 Task: Add an event with the title Interview with RohitC, date '2023/10/28', time 7:50 AM to 9:50 AMand add a description: A coffee meeting with a client is an informal and relaxed setting where business professionals come together to discuss matters related to their professional relationship. It provides an opportunity to connect on a more personal level, build rapport, and strengthen the business partnership., put the event into Red category . Add location for the event as: 654 Via Veneto, Rome, Italy, logged in from the account softage.5@softage.netand send the event invitation to softage.10@softage.net and softage.3@softage.net. Set a reminder for the event 1 hour before
Action: Mouse moved to (98, 123)
Screenshot: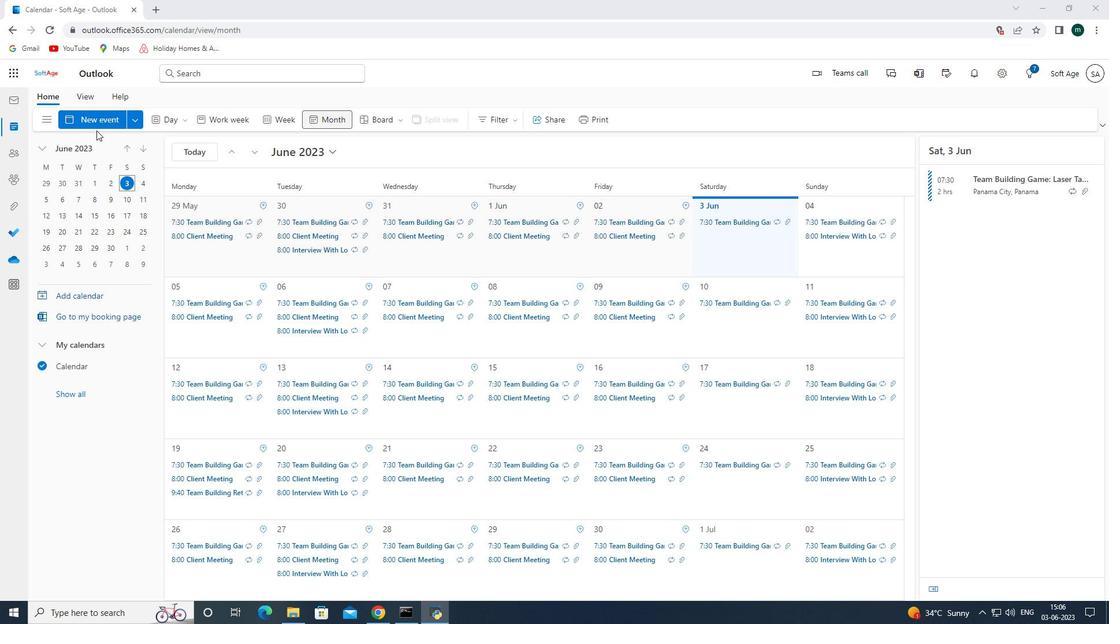 
Action: Mouse pressed left at (98, 123)
Screenshot: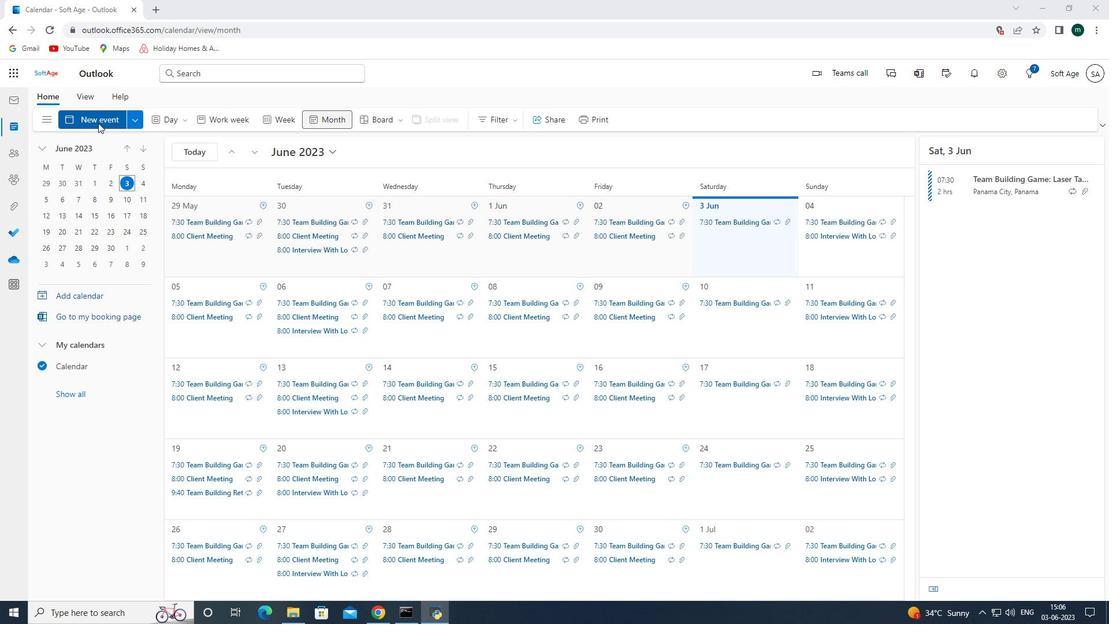 
Action: Mouse moved to (362, 193)
Screenshot: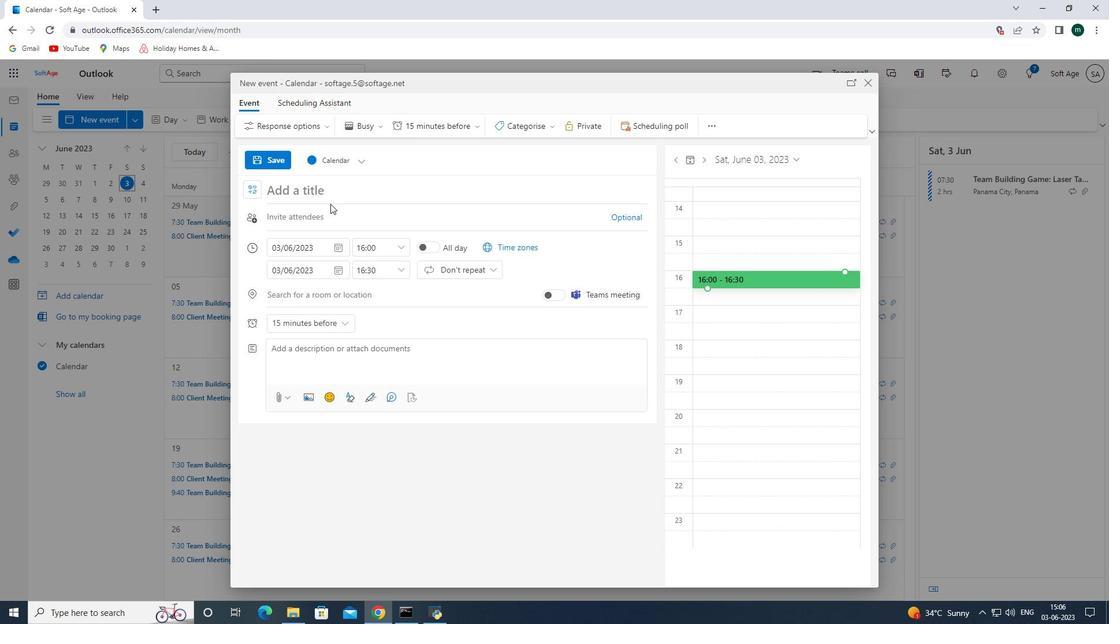 
Action: Mouse pressed left at (362, 193)
Screenshot: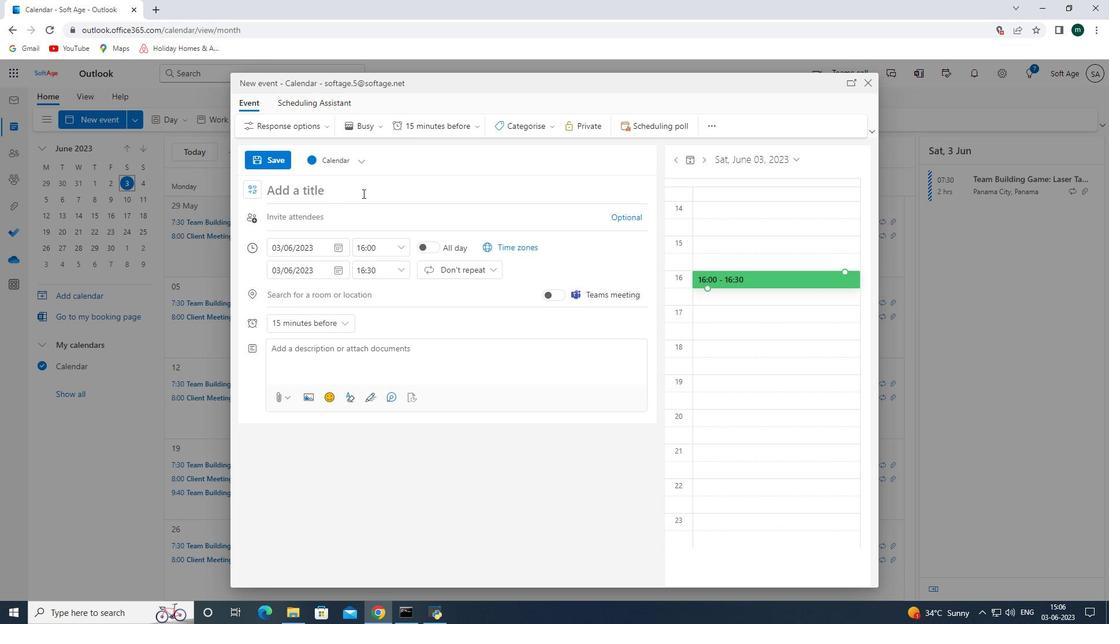
Action: Key pressed <Key.shift><Key.shift><Key.shift><Key.shift><Key.shift><Key.shift><Key.shift><Key.shift><Key.shift><Key.shift><Key.shift><Key.shift><Key.shift><Key.shift><Key.shift><Key.shift><Key.shift><Key.shift><Key.shift><Key.shift><Key.shift><Key.shift><Key.shift><Key.shift><Key.shift><Key.shift><Key.shift><Key.shift><Key.shift><Key.shift><Key.shift><Key.shift><Key.shift><Key.shift><Key.shift><Key.shift><Key.shift><Key.shift><Key.shift><Key.shift><Key.shift><Key.shift><Key.shift><Key.shift><Key.shift><Key.shift><Key.shift><Key.shift><Key.shift><Key.shift><Key.shift><Key.shift><Key.shift><Key.shift><Key.shift><Key.shift><Key.shift><Key.shift><Key.shift><Key.shift><Key.shift><Key.shift><Key.shift><Key.shift><Key.shift><Key.shift><Key.shift><Key.shift><Key.shift><Key.shift><Key.shift><Key.shift><Key.shift><Key.shift><Key.shift><Key.shift><Key.shift><Key.shift><Key.shift><Key.shift><Key.shift><Key.shift><Key.shift><Key.shift><Key.shift><Key.shift><Key.shift><Key.shift><Key.shift><Key.shift><Key.shift><Key.shift><Key.shift><Key.shift><Key.shift><Key.shift><Key.shift><Key.shift><Key.shift><Key.shift><Key.shift><Key.shift><Key.shift><Key.shift><Key.shift><Key.shift><Key.shift><Key.shift><Key.shift><Key.shift><Key.shift><Key.shift><Key.shift><Key.shift><Key.shift><Key.shift><Key.shift><Key.shift><Key.shift><Key.shift><Key.shift><Key.shift><Key.shift><Key.shift><Key.shift><Key.shift><Key.shift><Key.shift><Key.shift><Key.shift><Key.shift><Key.shift><Key.shift><Key.shift><Key.shift><Key.shift><Key.shift><Key.shift><Key.shift><Key.shift><Key.shift><Key.shift><Key.shift><Key.shift><Key.shift><Key.shift><Key.shift><Key.shift><Key.shift><Key.shift><Key.shift><Key.shift><Key.shift><Key.shift><Key.shift><Key.shift><Key.shift>Interview<Key.space>with<Key.space><Key.shift>Rohit<Key.shift><Key.shift><Key.shift>C,<Key.space><Key.shift><Key.backspace><Key.backspace>
Screenshot: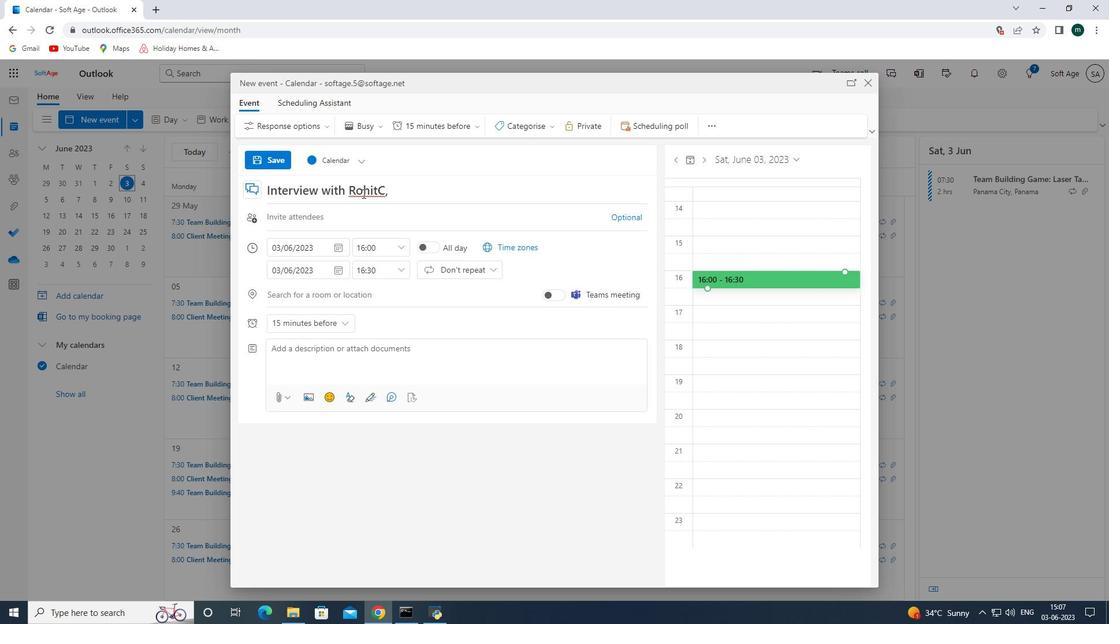
Action: Mouse moved to (337, 246)
Screenshot: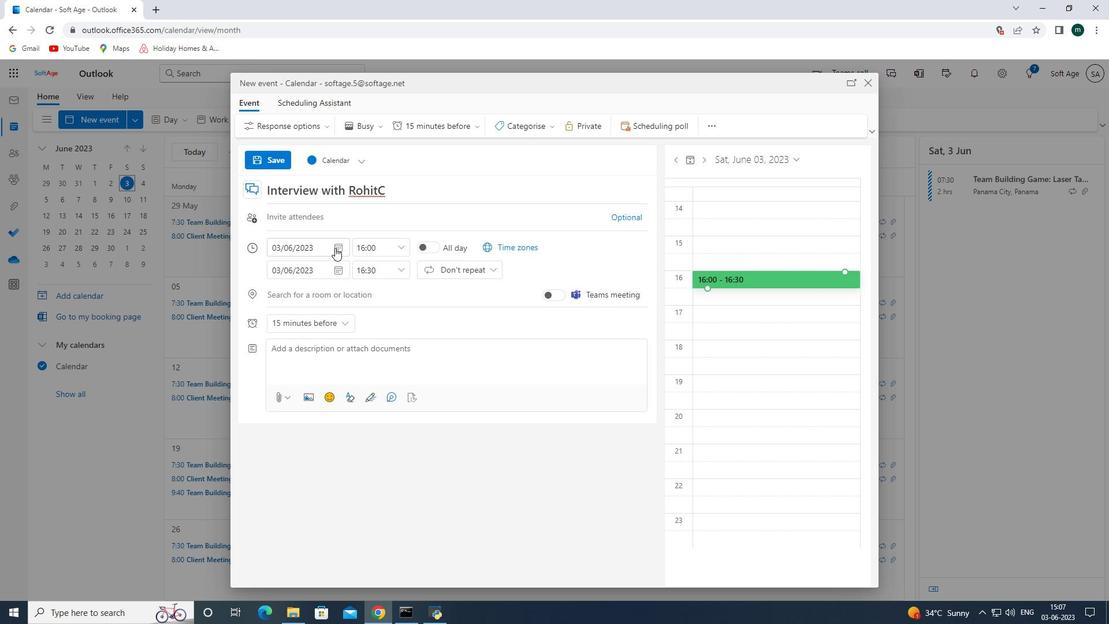 
Action: Mouse pressed left at (337, 246)
Screenshot: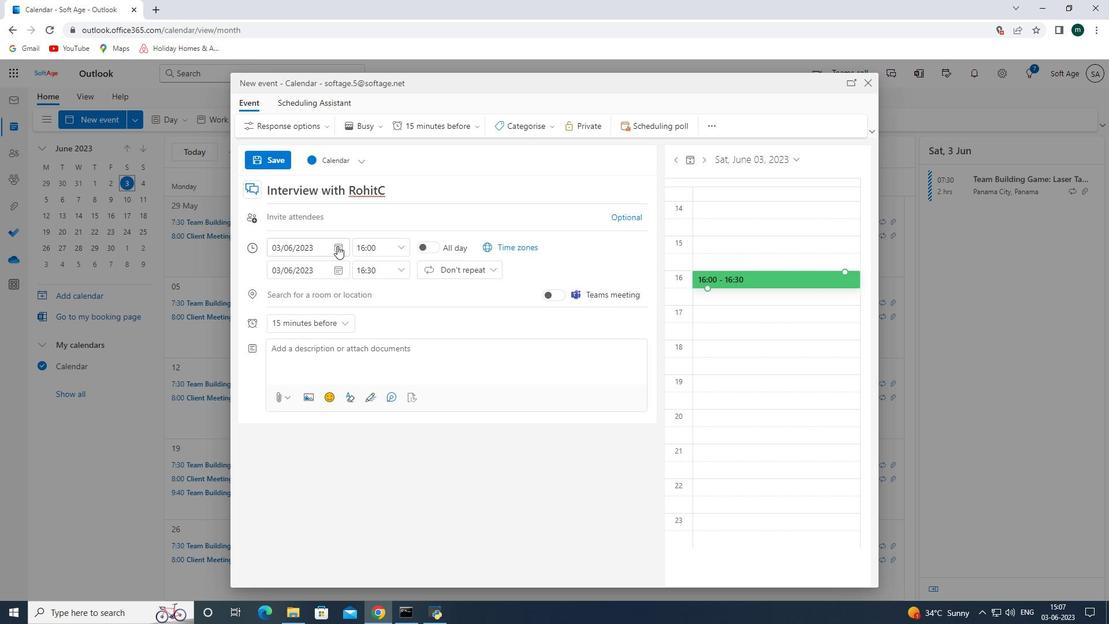 
Action: Mouse moved to (379, 268)
Screenshot: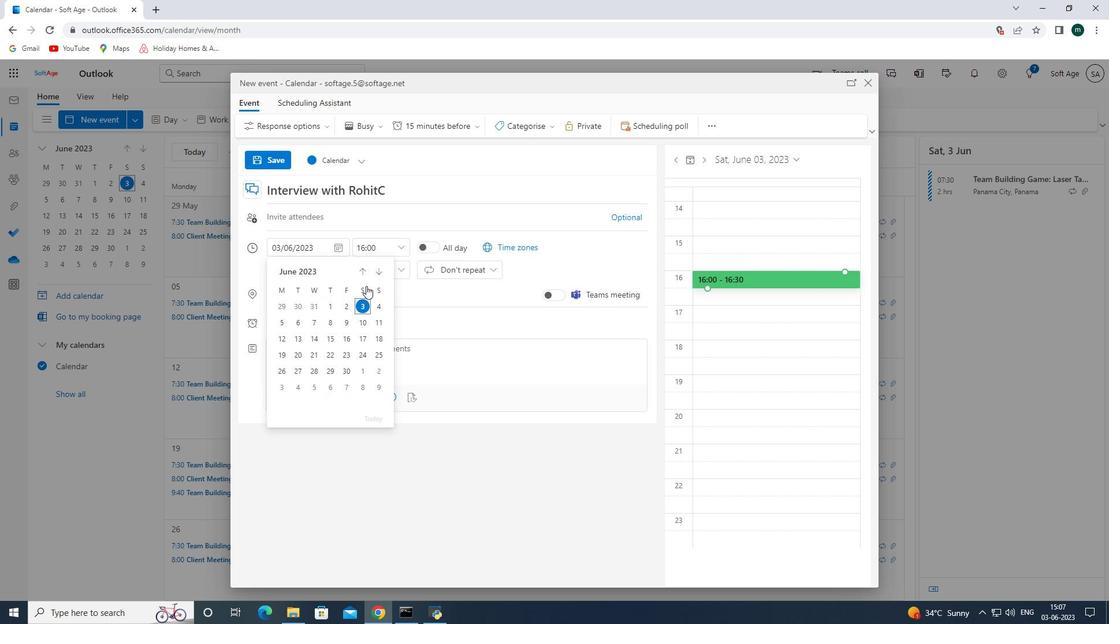 
Action: Mouse pressed left at (379, 268)
Screenshot: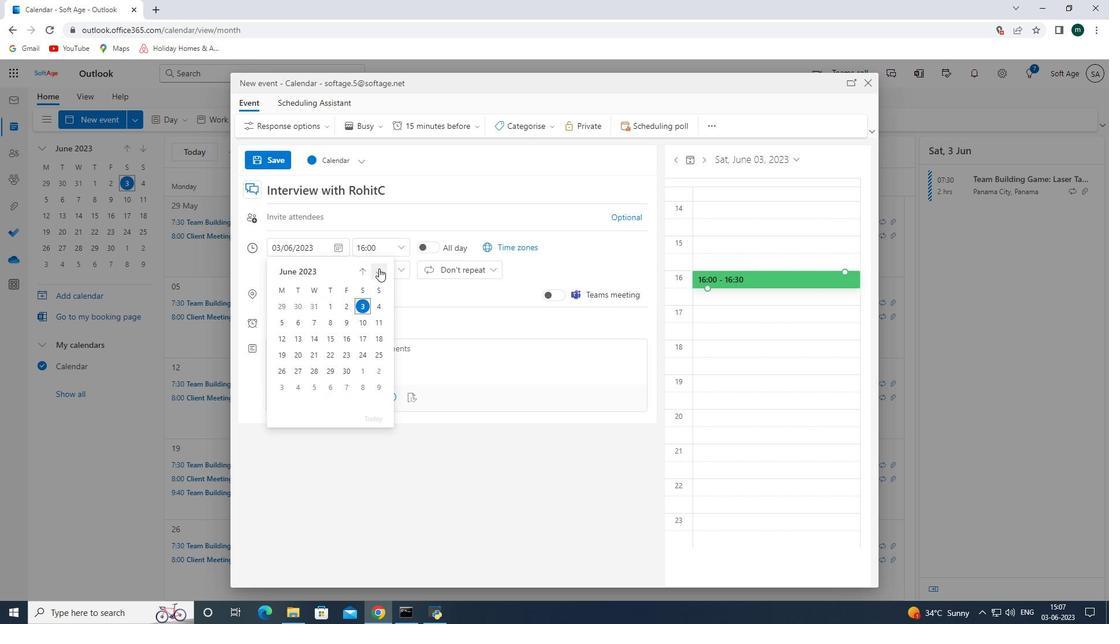 
Action: Mouse pressed left at (379, 268)
Screenshot: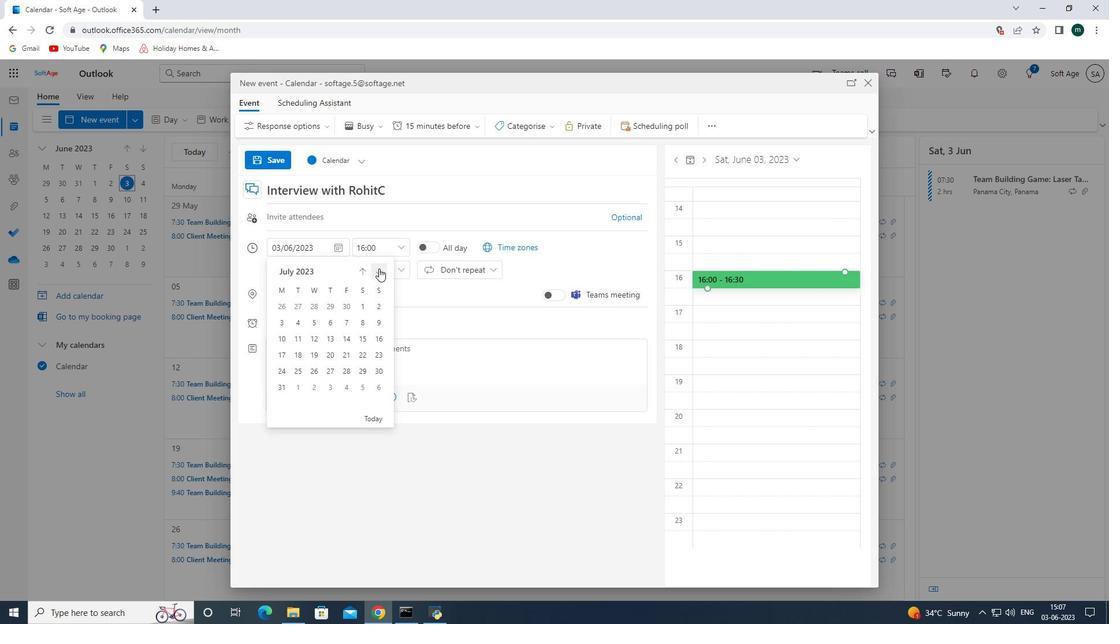 
Action: Mouse pressed left at (379, 268)
Screenshot: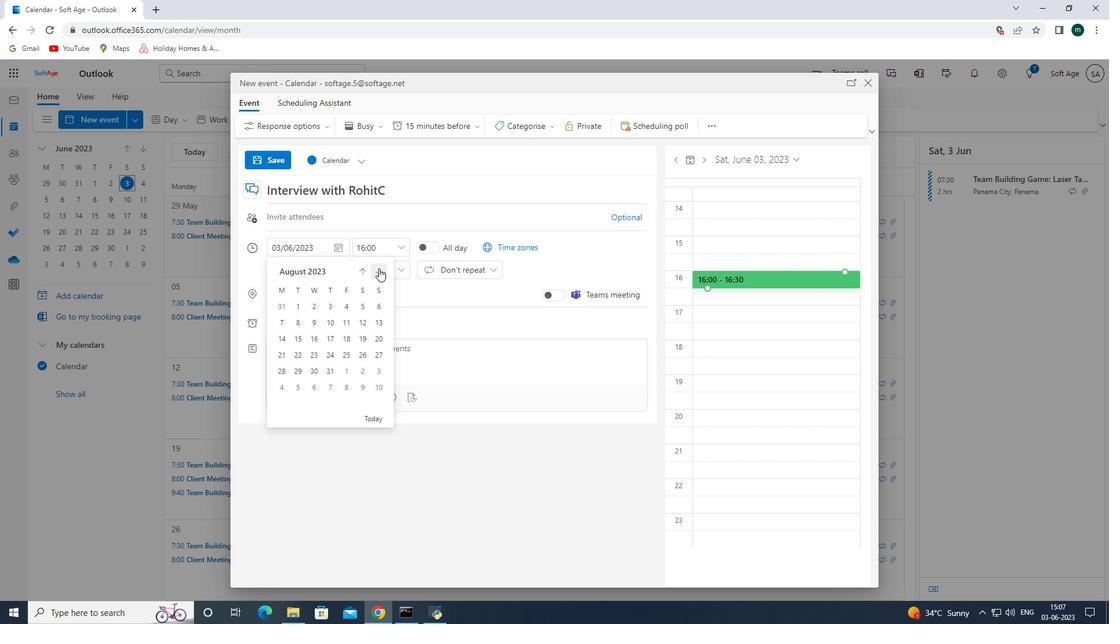 
Action: Mouse pressed left at (379, 268)
Screenshot: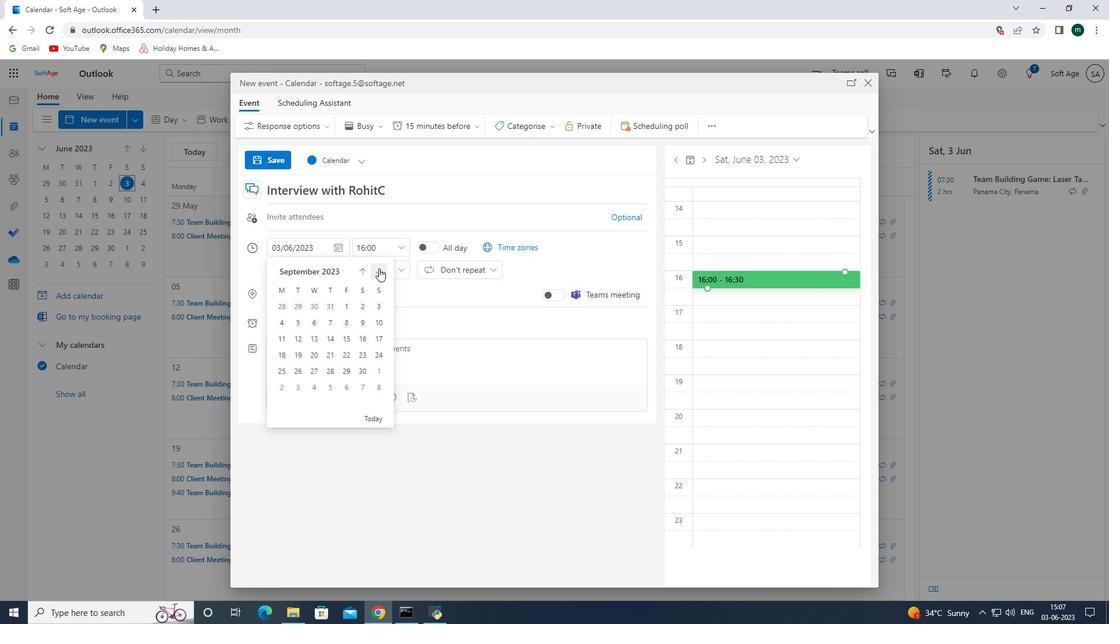 
Action: Mouse pressed left at (379, 268)
Screenshot: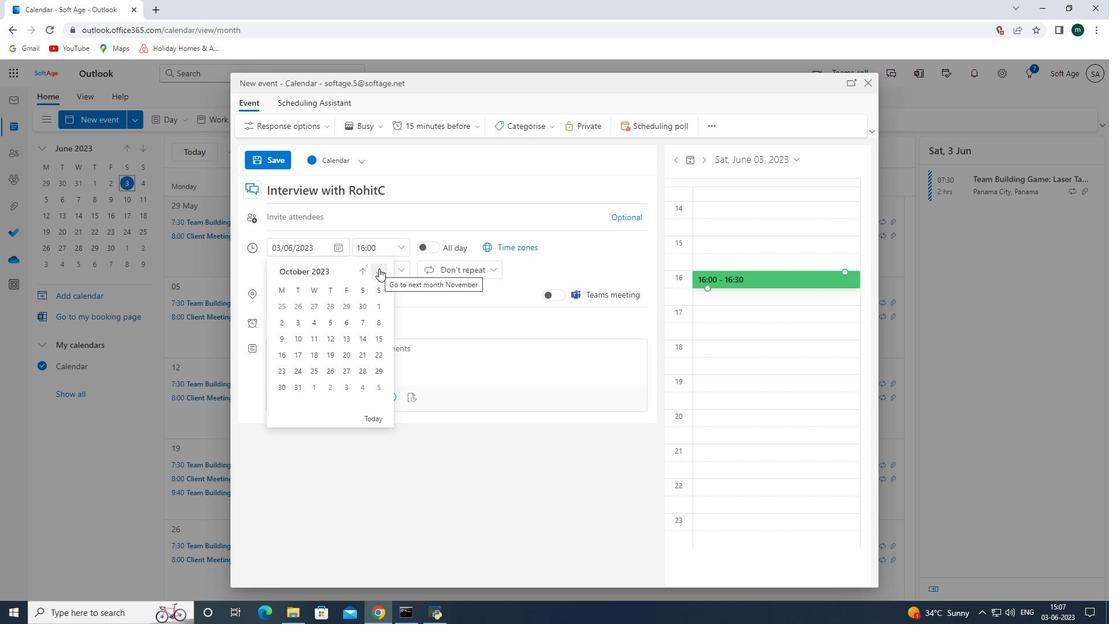 
Action: Mouse moved to (363, 270)
Screenshot: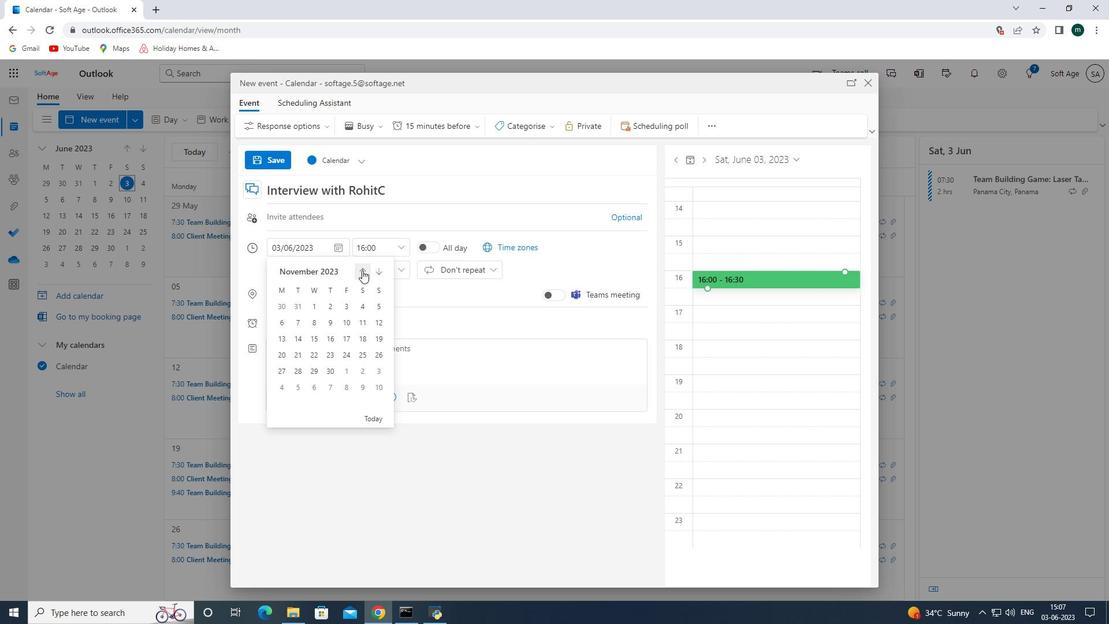 
Action: Mouse pressed left at (363, 270)
Screenshot: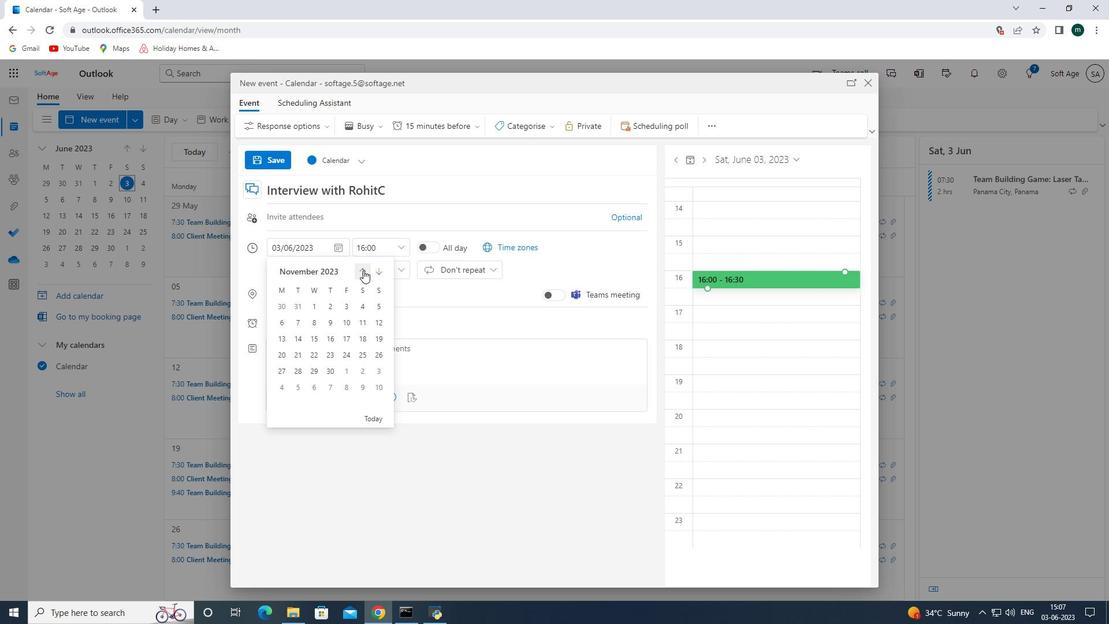 
Action: Mouse moved to (366, 372)
Screenshot: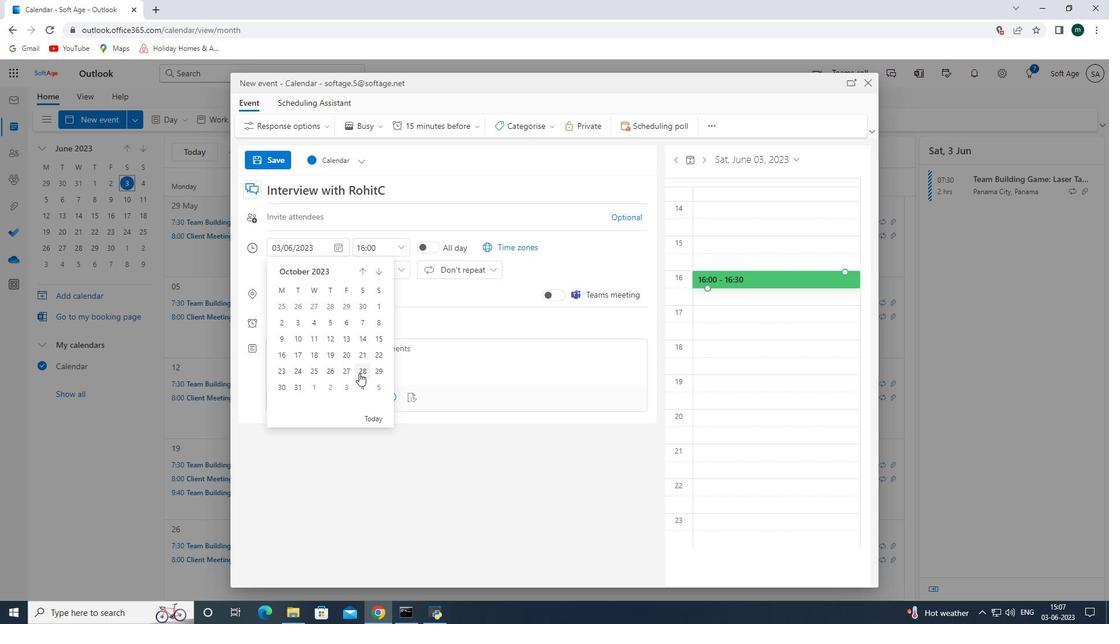 
Action: Mouse pressed left at (366, 372)
Screenshot: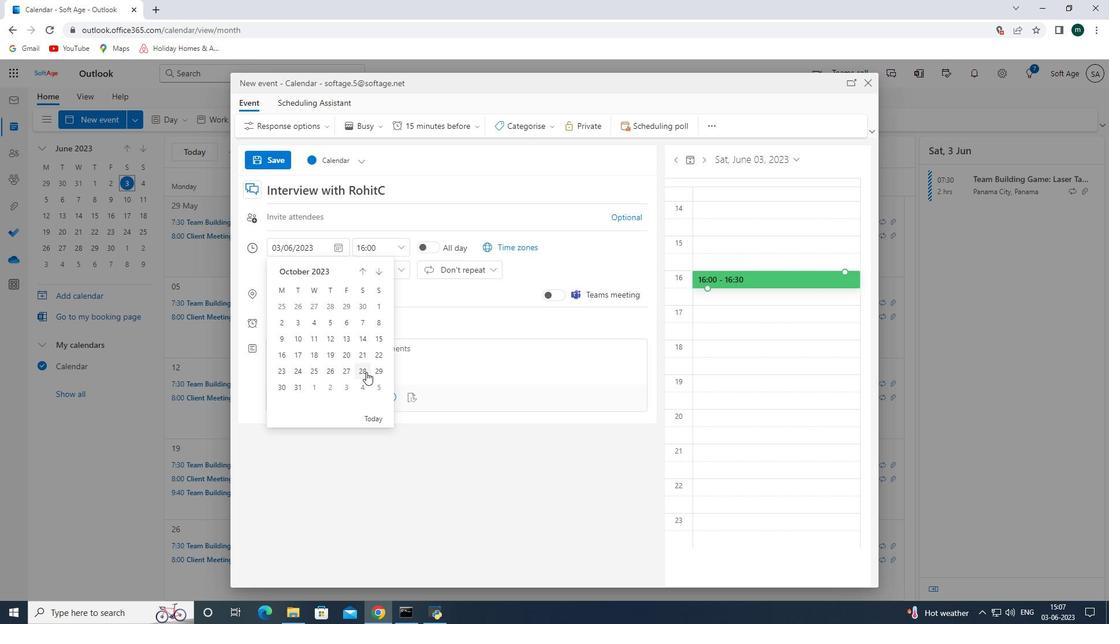 
Action: Mouse moved to (400, 248)
Screenshot: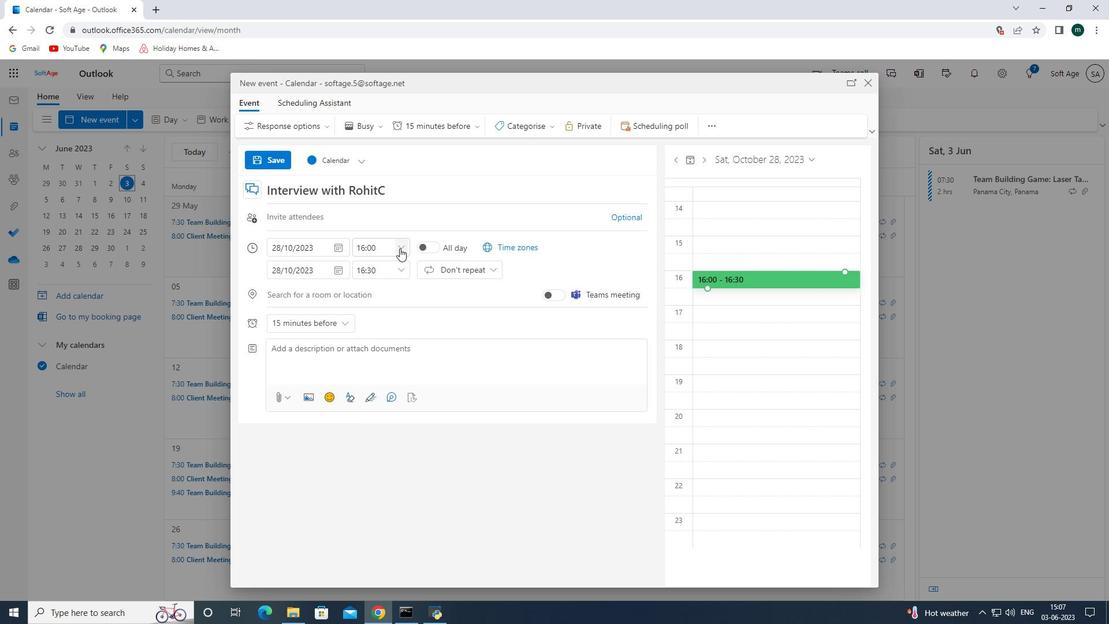 
Action: Mouse pressed left at (400, 248)
Screenshot: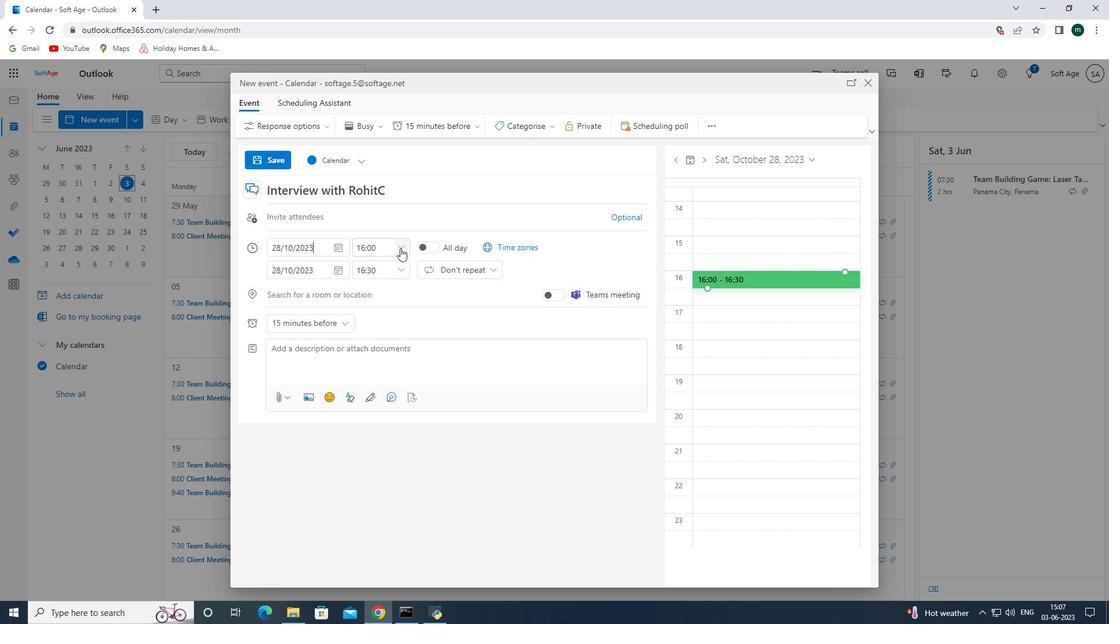
Action: Mouse moved to (402, 248)
Screenshot: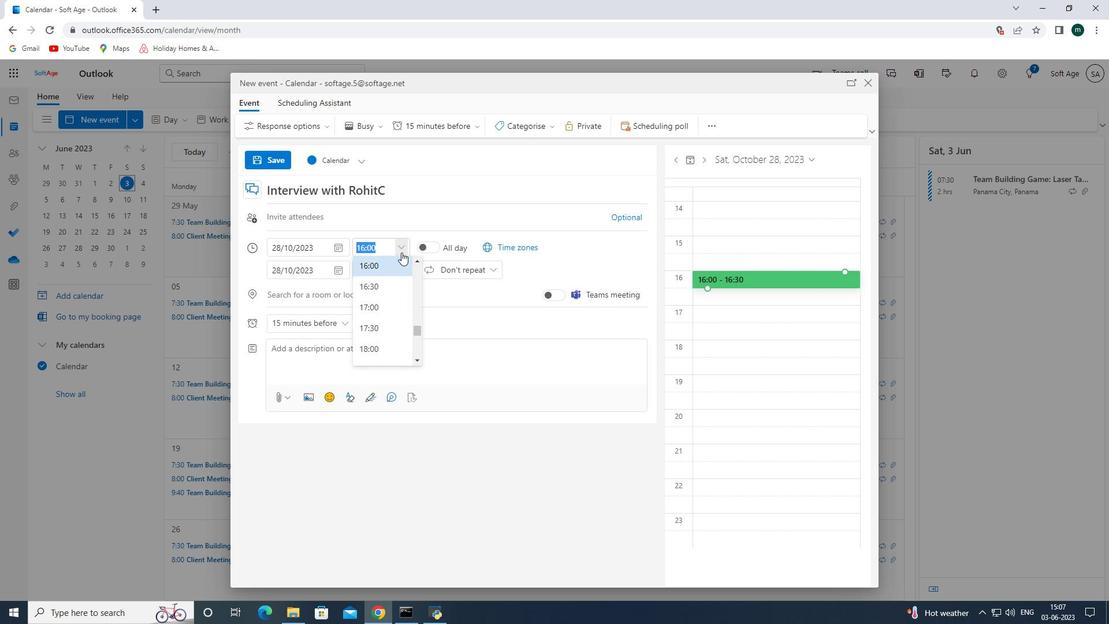 
Action: Key pressed 0750<Key.backspace><Key.backspace><Key.shift_r><Key.shift_r><Key.shift_r><Key.shift_r><Key.shift_r><Key.shift_r><Key.shift_r><Key.shift_r><Key.shift_r><Key.shift_r><Key.shift_r><Key.shift_r>:50<Key.enter>
Screenshot: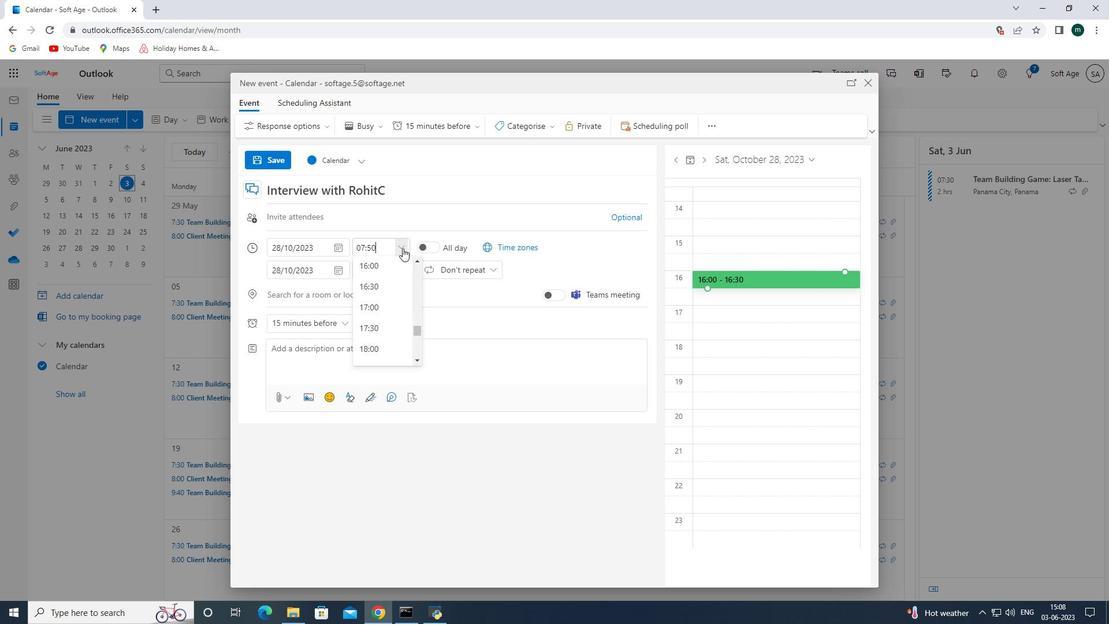 
Action: Mouse moved to (398, 268)
Screenshot: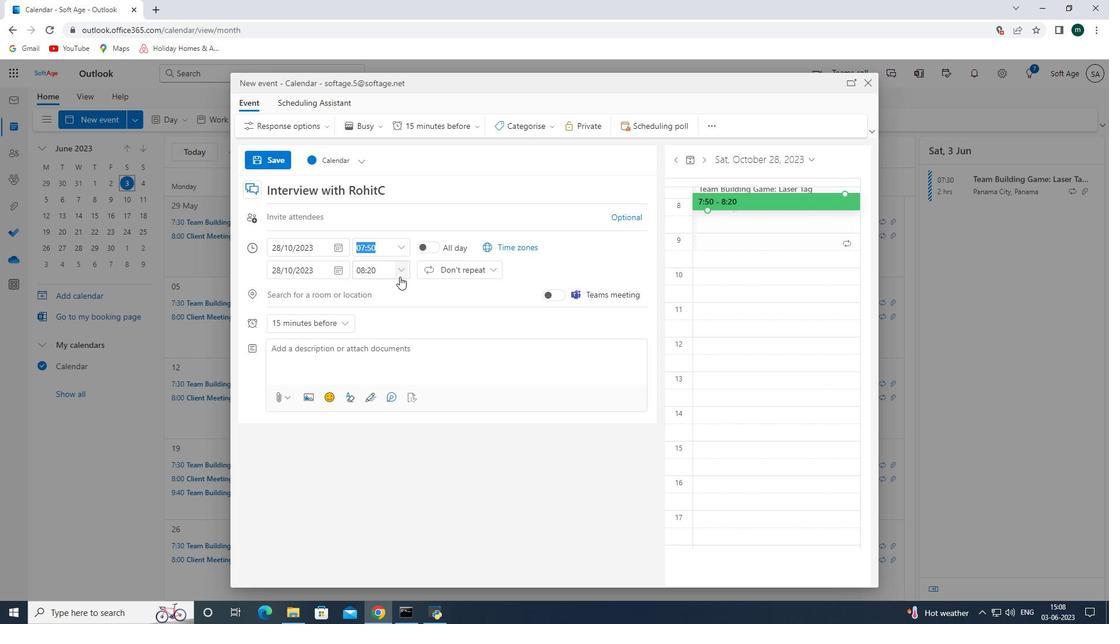 
Action: Mouse pressed left at (398, 268)
Screenshot: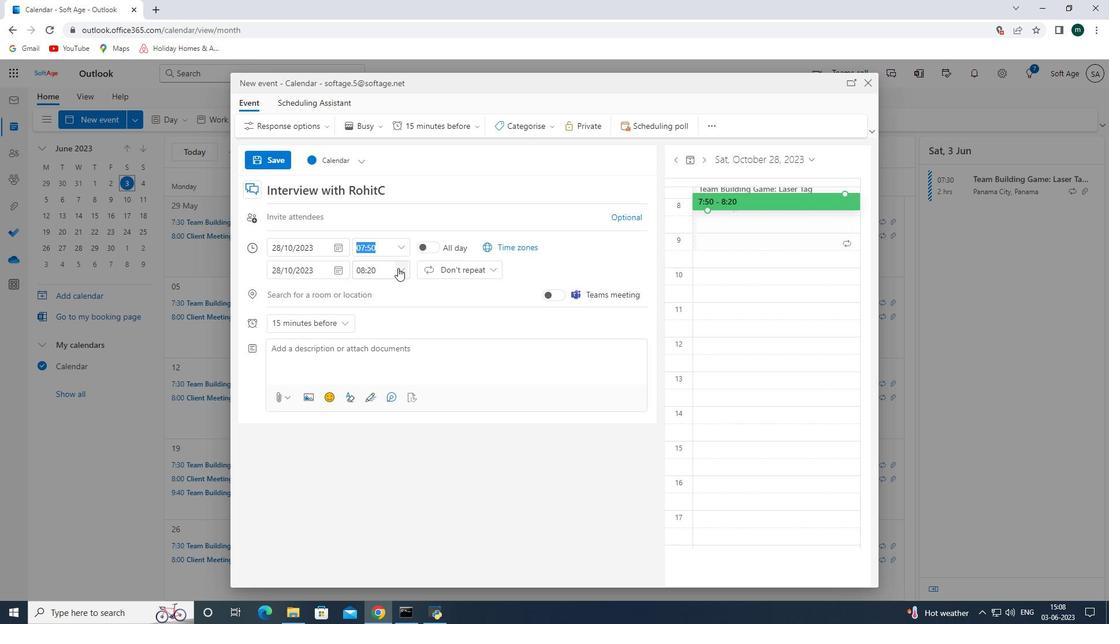 
Action: Mouse moved to (395, 350)
Screenshot: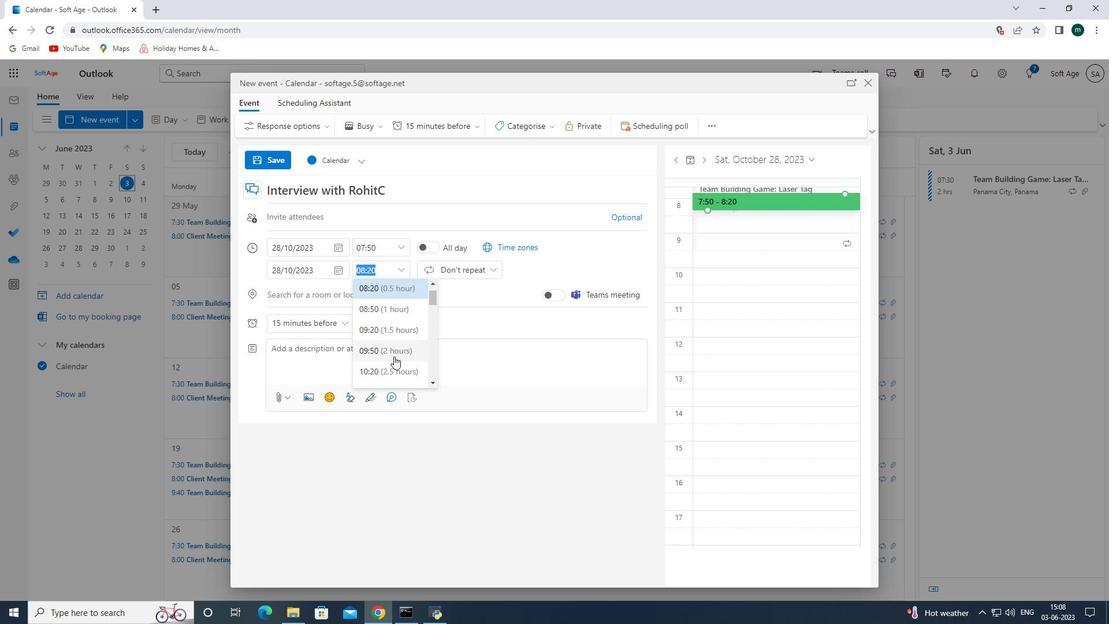 
Action: Mouse pressed left at (395, 350)
Screenshot: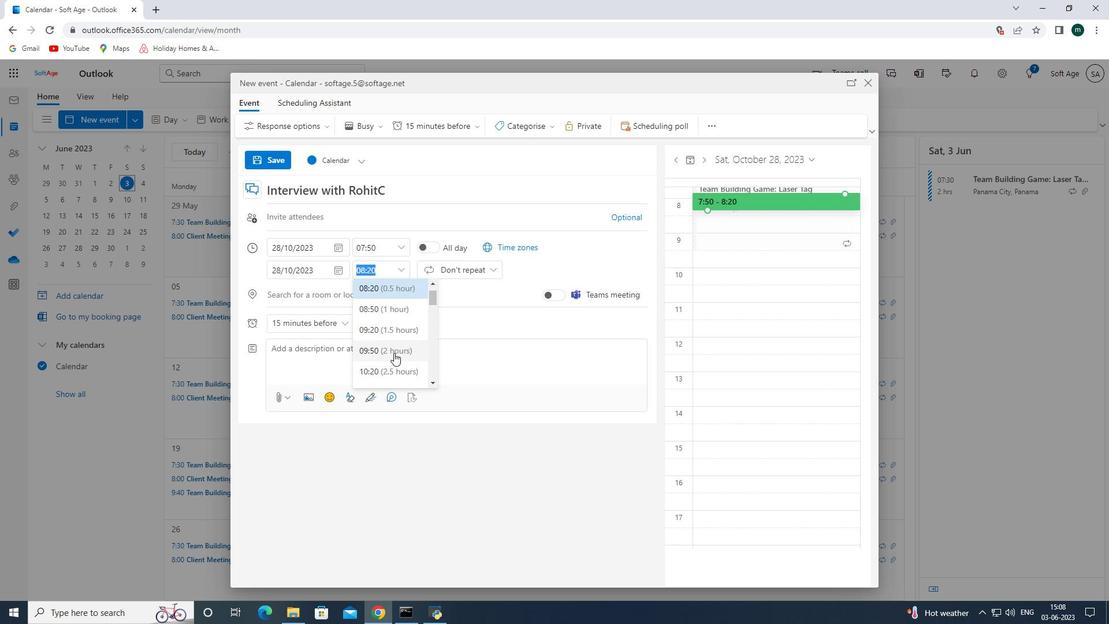 
Action: Mouse moved to (392, 351)
Screenshot: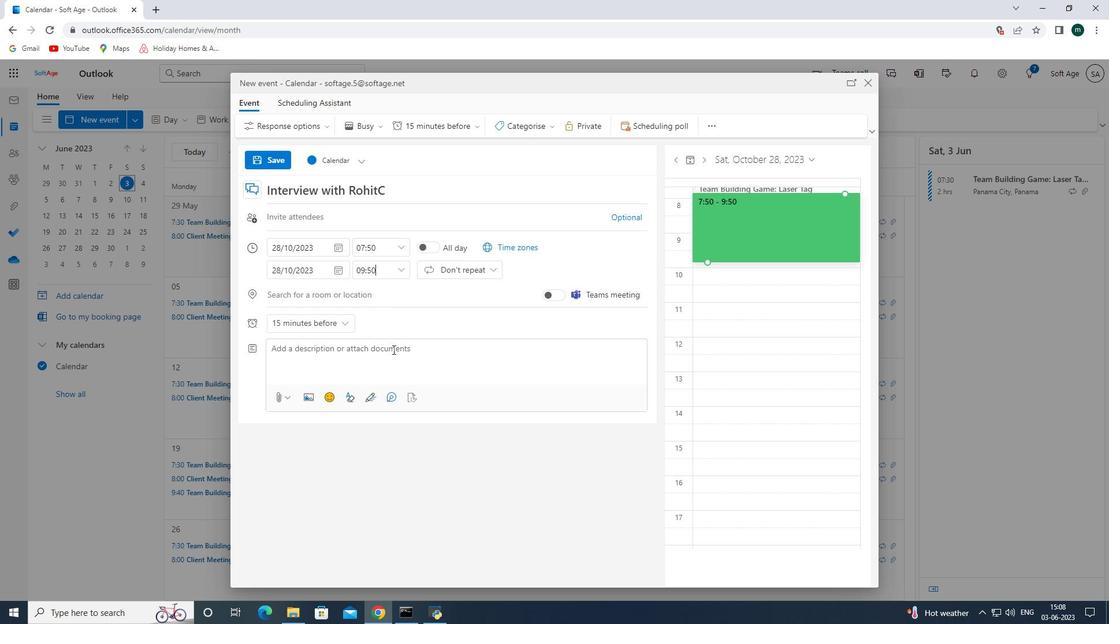 
Action: Mouse pressed left at (392, 351)
Screenshot: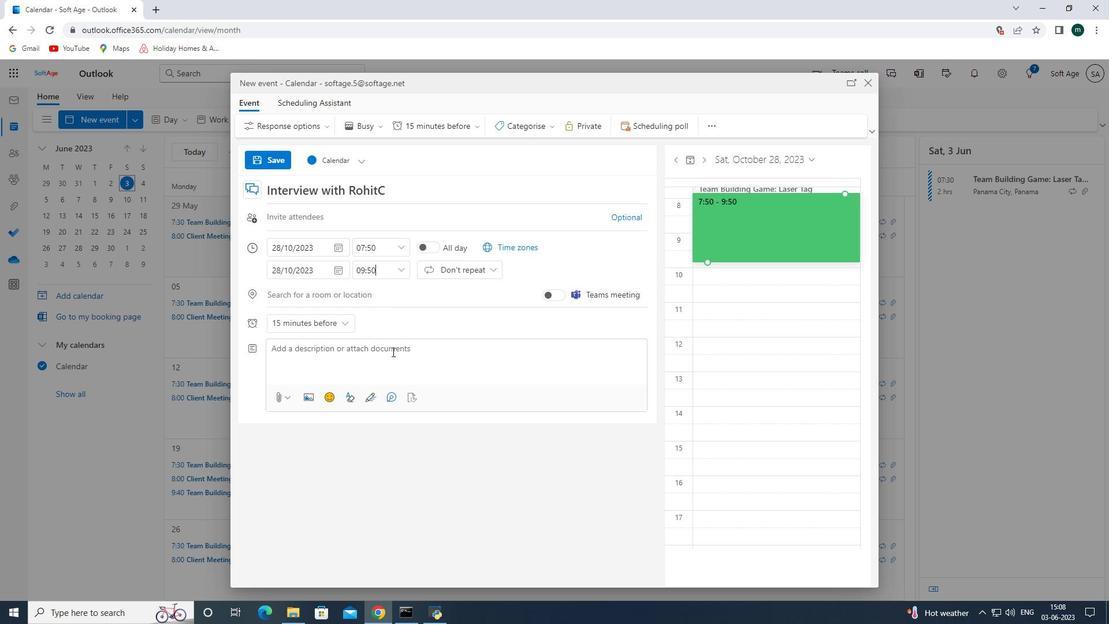 
Action: Key pressed <Key.shift>A<Key.space>coffe<Key.space><Key.shift>Mee<Key.backspace><Key.backspace><Key.backspace>meeting<Key.space>with<Key.space><Key.shift><Key.shift><Key.shift><Key.shift>a<Key.space>client<Key.space>is<Key.space>an<Key.space>infor<Key.space><Key.backspace>mal<Key.space>and<Key.space>relaaxe<Key.backspace><Key.backspace><Key.backspace>xed<Key.space><Key.shift><Key.shift><Key.shift><Key.shift><Key.shift>setting<Key.space>where<Key.space>business<Key.space>professions<Key.backspace>ak<Key.backspace>ls<Key.space>come<Key.space>together<Key.space>to<Key.space><Key.shift><Key.shift><Key.shift><Key.shift><Key.shift><Key.shift><Key.shift><Key.shift><Key.shift><Key.shift><Key.shift>discuss<Key.space>matters<Key.space>relates<Key.backspace>d<Key.space>to<Key.space>thee<Key.backspace>ir<Key.space>professional<Key.space><Key.shift>relationship.<Key.space><Key.shift><Key.shift><Key.shift><Key.shift><Key.shift><Key.shift><Key.shift><Key.shift><Key.shift><Key.shift><Key.shift><Key.shift><Key.shift><Key.shift><Key.shift><Key.shift><Key.shift><Key.shift><Key.shift>IT<Key.backspace>t<Key.space>provides<Key.space>an<Key.space>oppory<Key.backspace>tunity<Key.space>to<Key.space>connect<Key.space>on<Key.space>a<Key.space>mot<Key.backspace>rs<Key.backspace>a<Key.backspace>e<Key.space><Key.space><Key.backspace>personal<Key.space>lv<Key.backspace>evel,<Key.space>build<Key.space>rs<Key.backspace>apport,<Key.space>and<Key.space>strs<Key.backspace>engthen<Key.space>the<Key.space><Key.shift><Key.shift><Key.shift><Key.shift><Key.shift>V<Key.backspace><Key.shift><Key.shift><Key.shift><Key.shift>B<Key.backspace>busuness<Key.space><Key.shift><Key.shift><Key.shift><Key.shift><Key.shift><Key.shift><Key.shift><Key.shift><Key.shift><Key.shift>partnership.<Key.space>
Screenshot: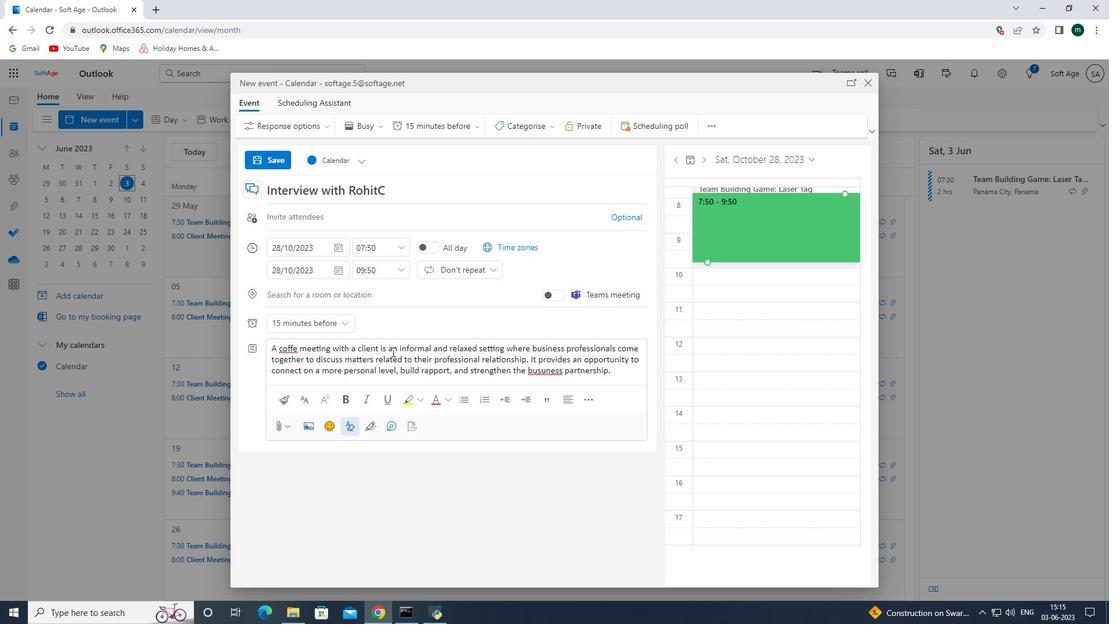
Action: Mouse moved to (550, 128)
Screenshot: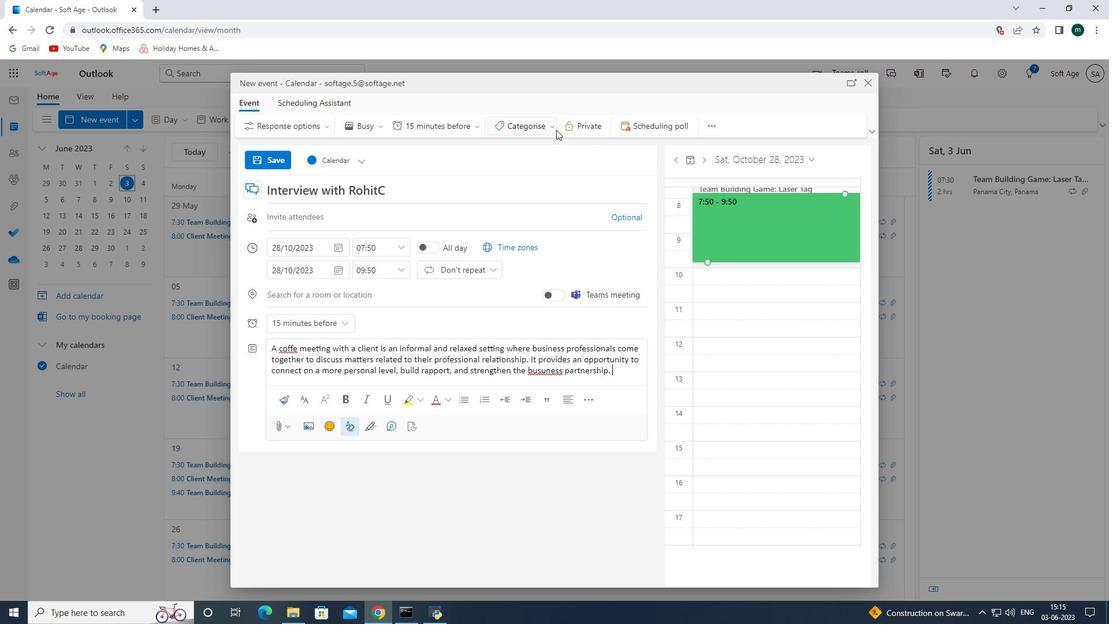 
Action: Mouse pressed left at (550, 128)
Screenshot: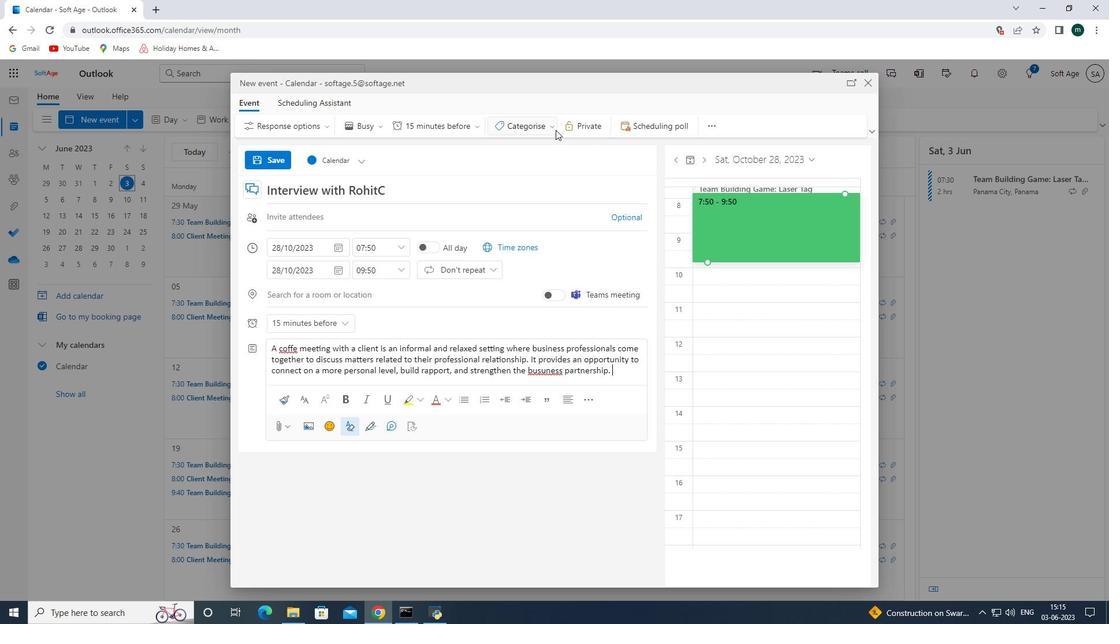 
Action: Mouse moved to (543, 221)
Screenshot: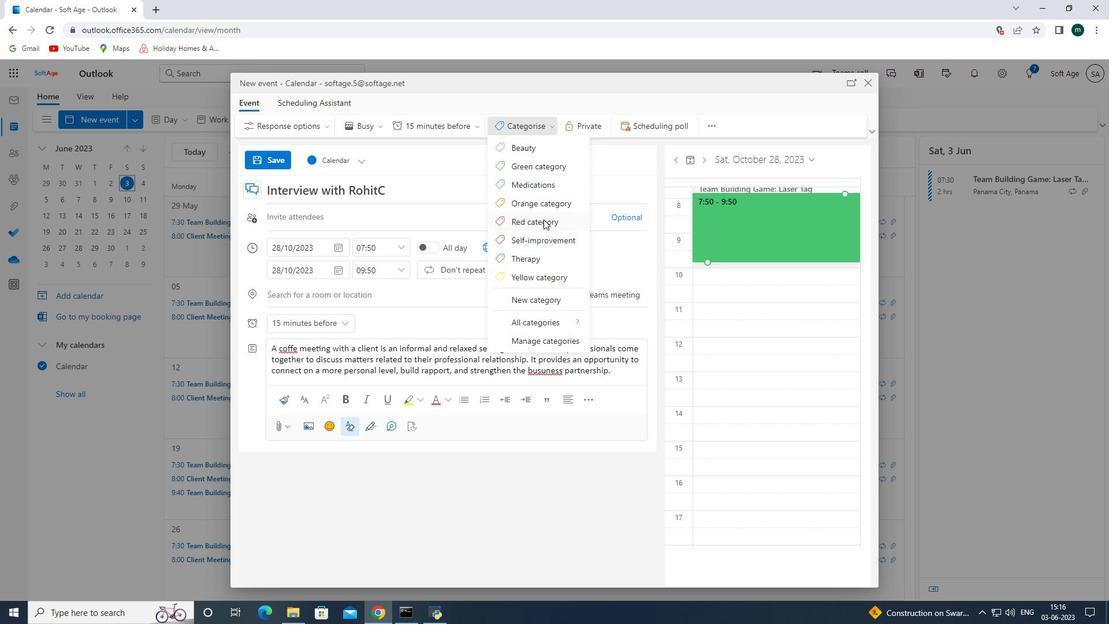 
Action: Mouse pressed left at (543, 221)
Screenshot: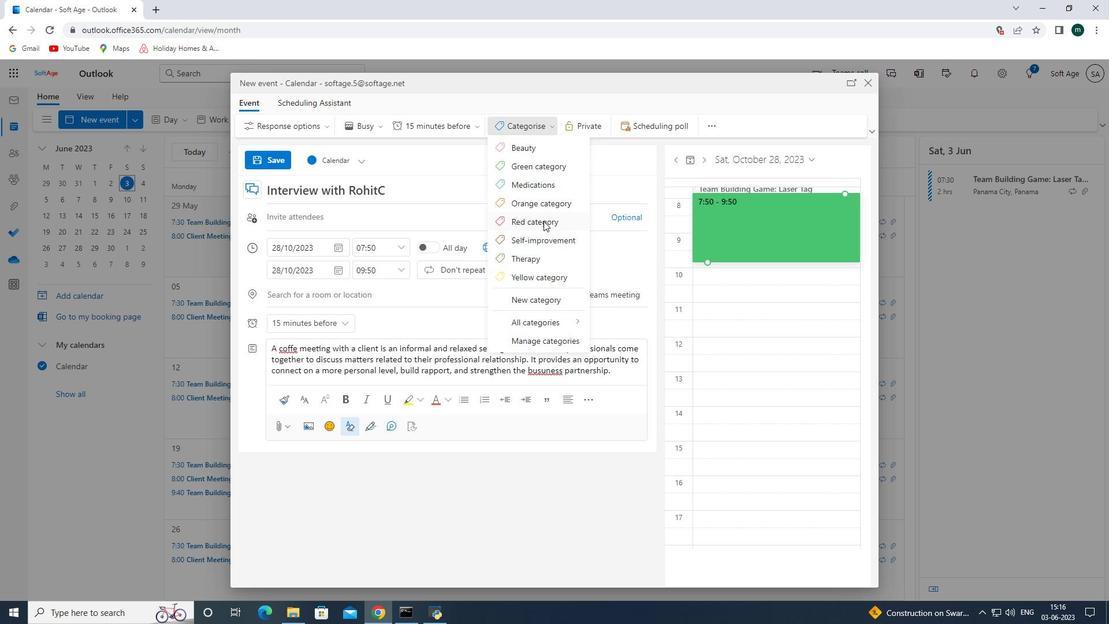 
Action: Mouse moved to (427, 291)
Screenshot: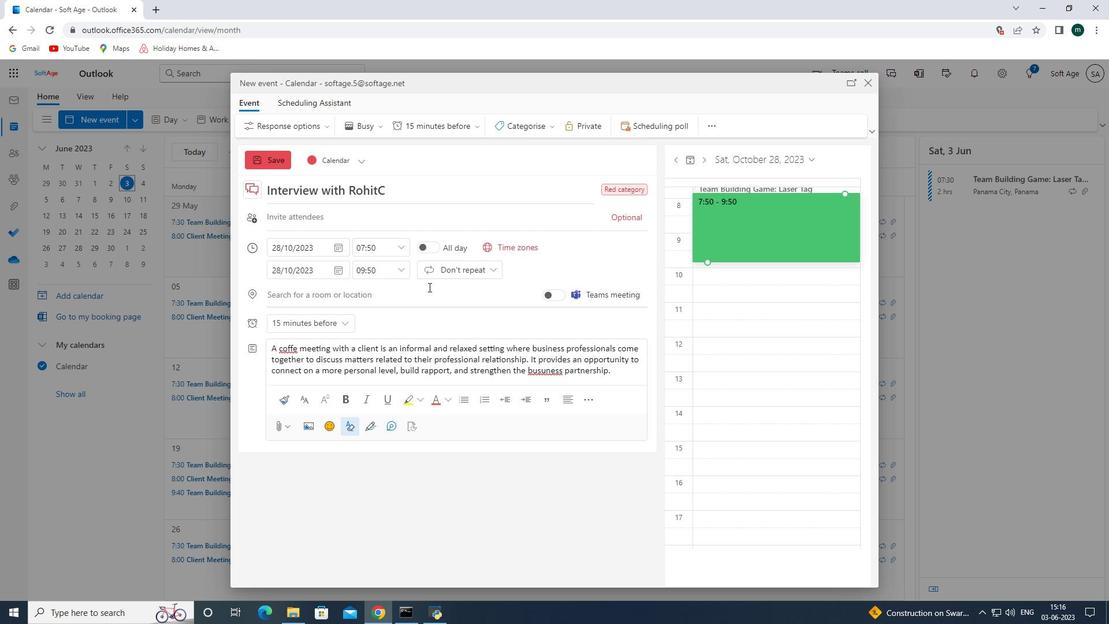 
Action: Mouse pressed left at (427, 291)
Screenshot: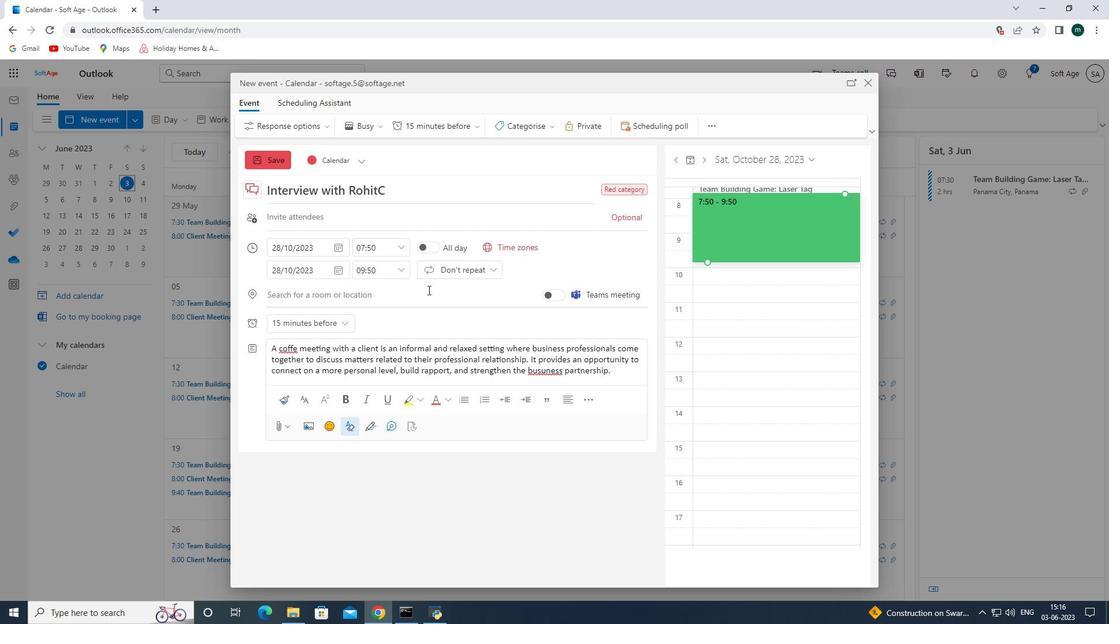 
Action: Key pressed 654<Key.space><Key.shift>Via<Key.space><Key.shift>Veneto,<Key.space><Key.shift><Key.shift><Key.shift><Key.shift><Key.shift><Key.shift><Key.shift><Key.shift><Key.shift><Key.shift><Key.shift><Key.shift><Key.shift><Key.shift><Key.shift><Key.shift><Key.shift><Key.shift><Key.shift><Key.shift><Key.shift><Key.shift><Key.shift>Rome<Key.space><Key.backspace>,<Key.space><Key.shift><Key.shift><Key.shift><Key.shift><Key.shift><Key.shift><Key.shift><Key.shift><Key.shift><Key.shift><Key.shift><Key.shift><Key.shift><Key.shift><Key.shift><Key.shift><Key.shift><Key.shift><Key.shift><Key.shift><Key.shift>Italy,<Key.backspace><Key.enter>
Screenshot: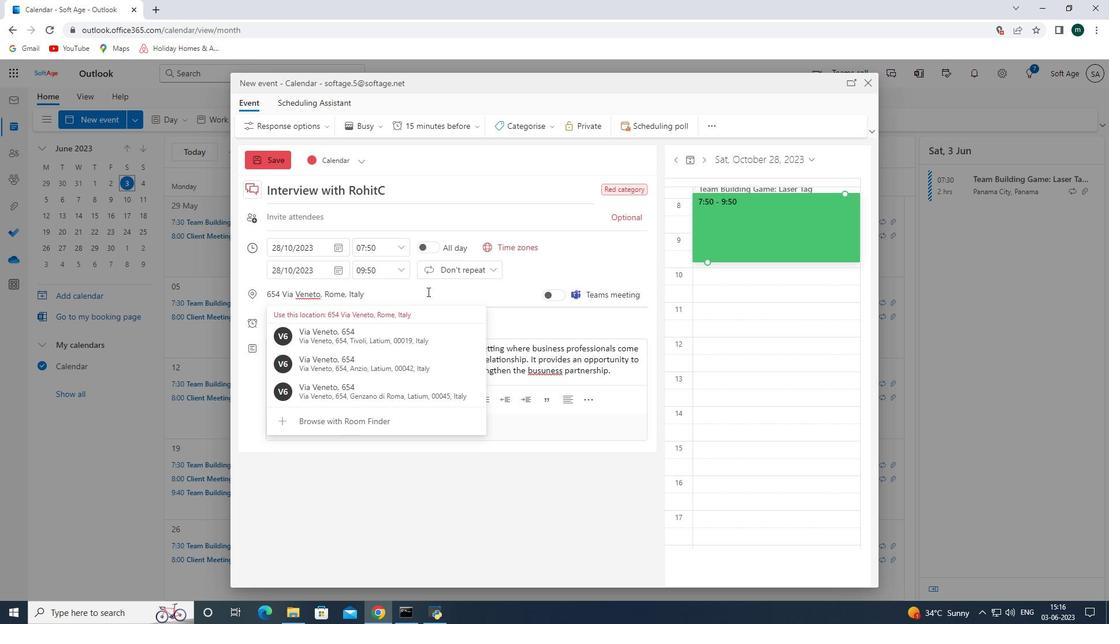 
Action: Mouse moved to (585, 263)
Screenshot: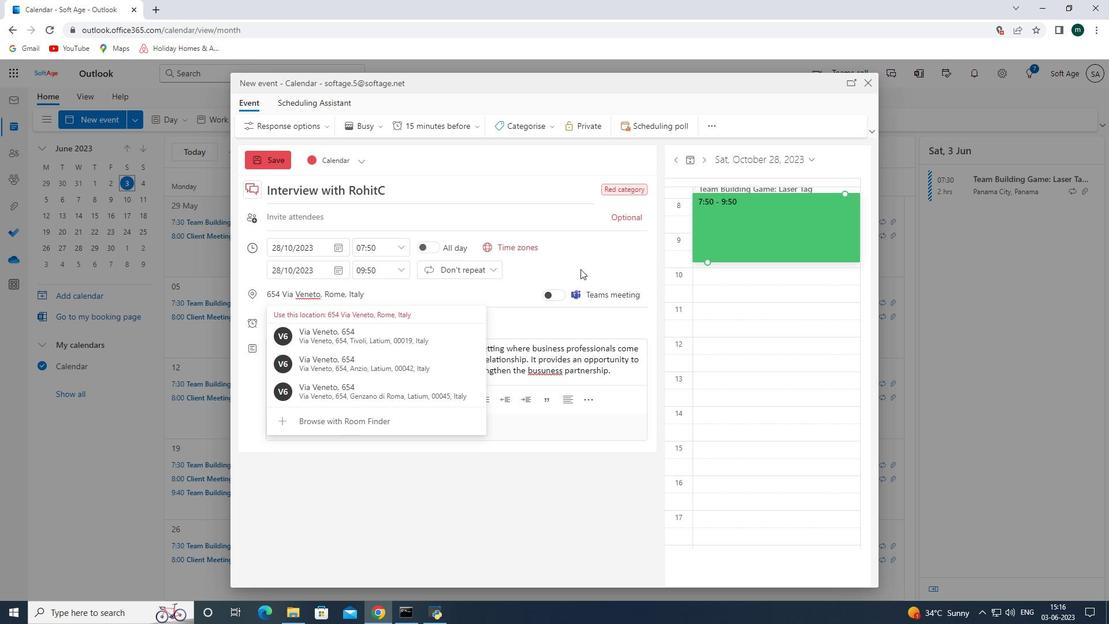 
Action: Mouse pressed left at (585, 263)
Screenshot: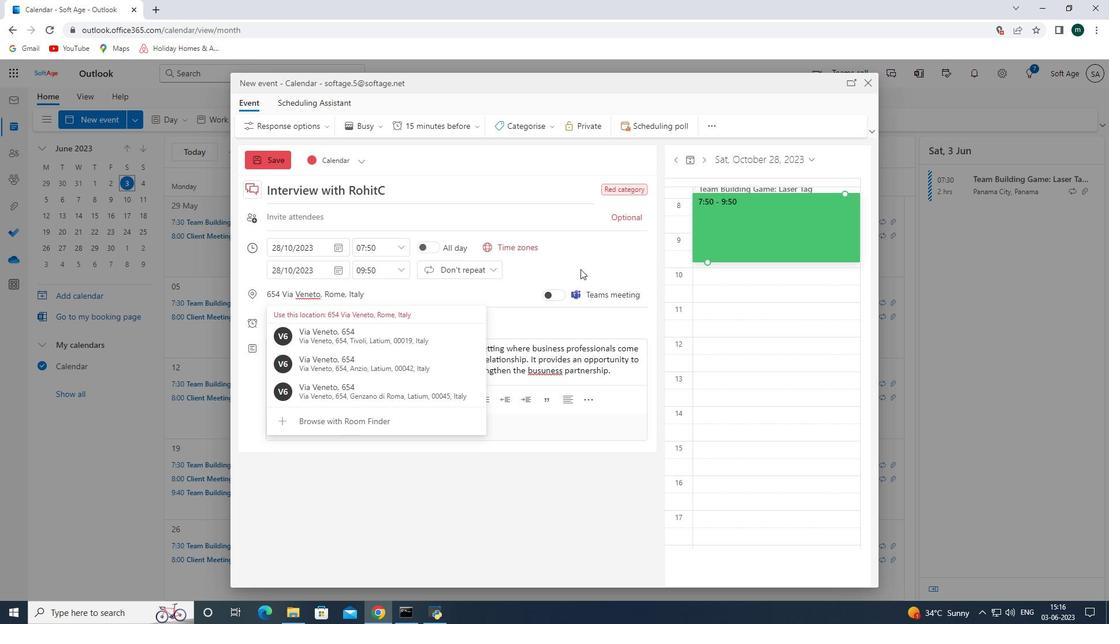 
Action: Mouse moved to (386, 211)
Screenshot: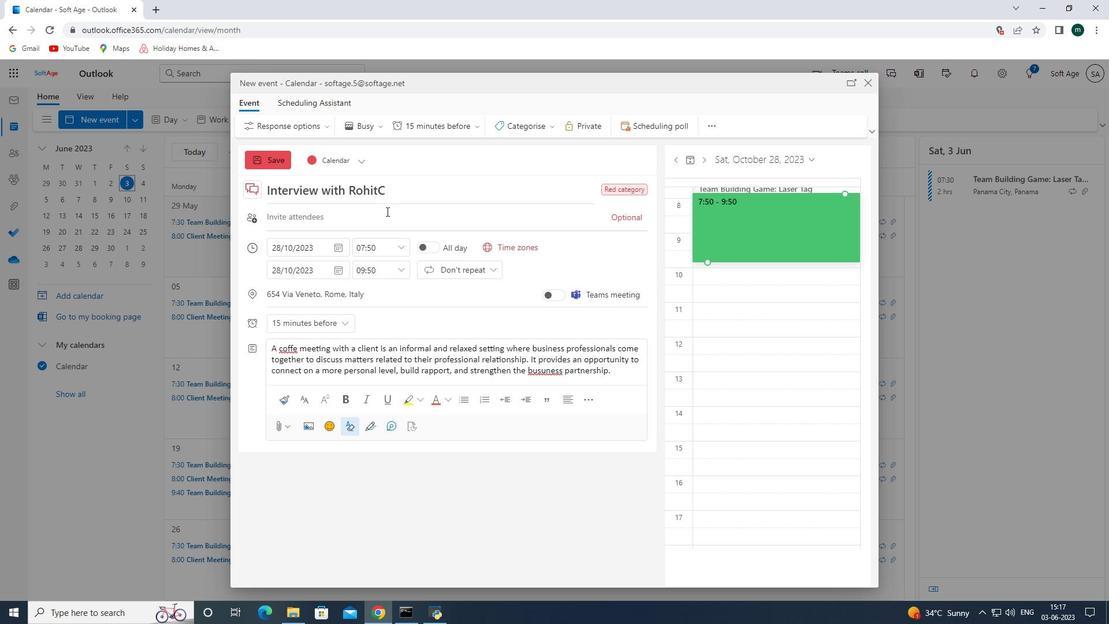 
Action: Mouse pressed left at (386, 211)
Screenshot: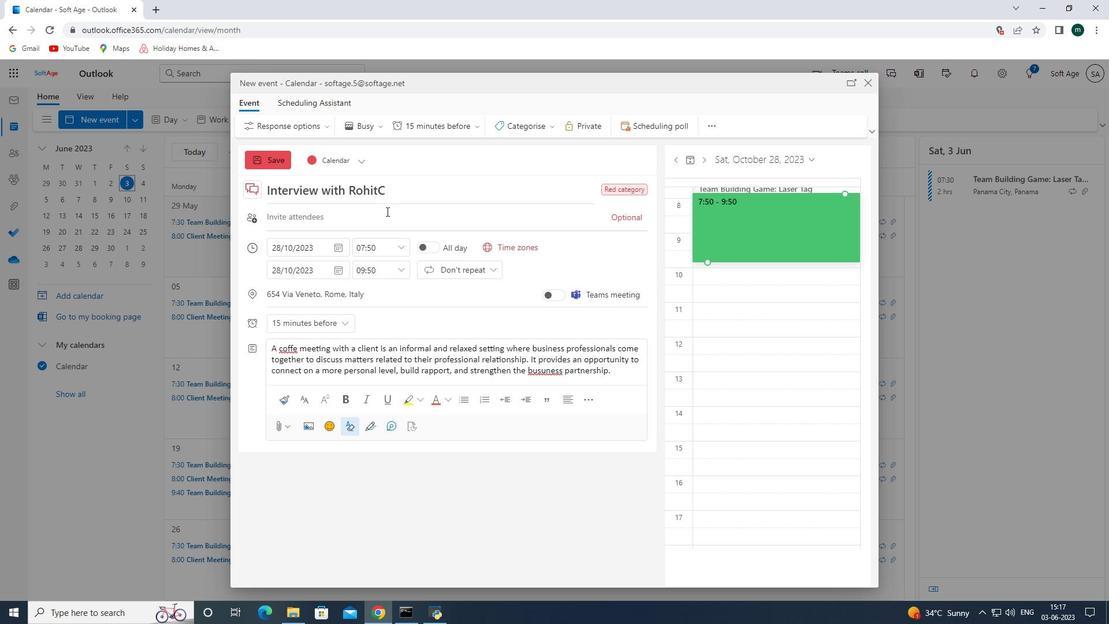 
Action: Mouse moved to (377, 263)
Screenshot: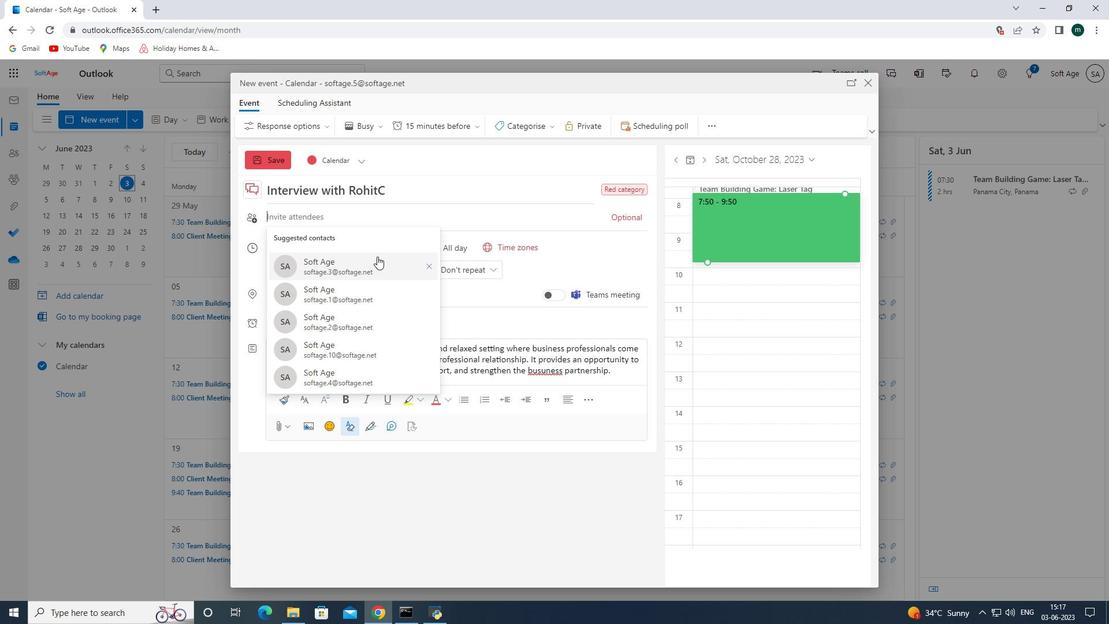 
Action: Mouse pressed left at (377, 263)
Screenshot: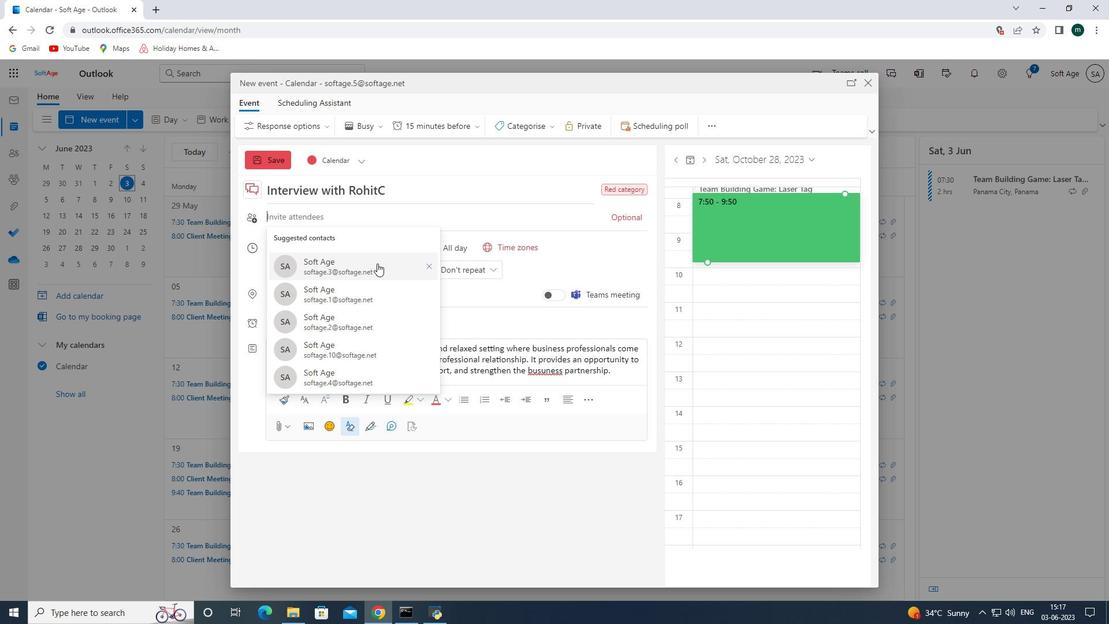 
Action: Mouse moved to (401, 212)
Screenshot: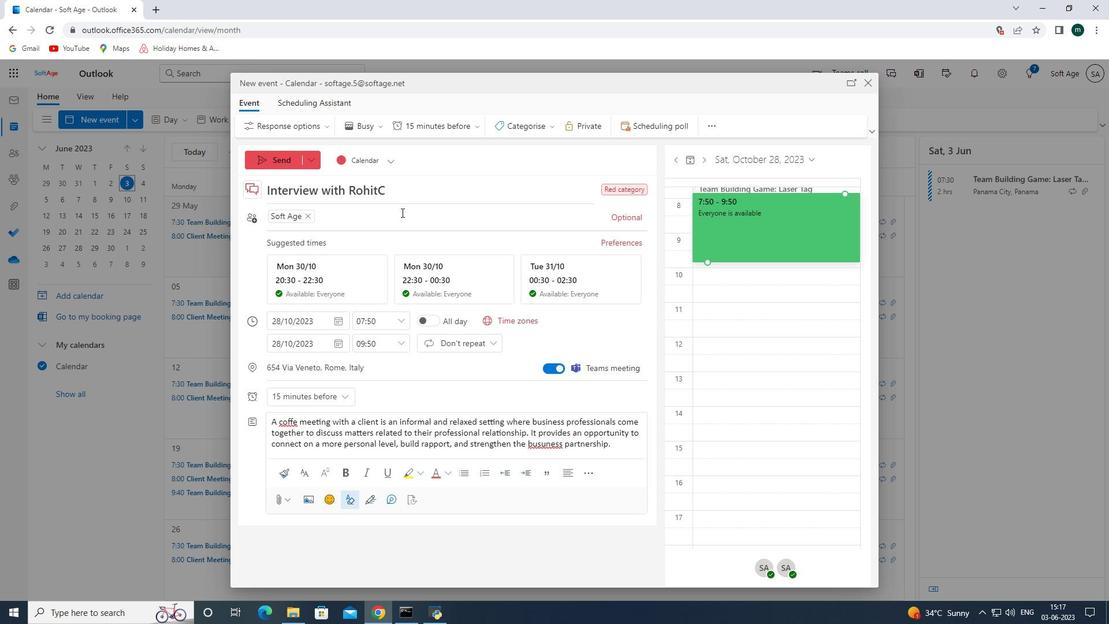 
Action: Mouse pressed left at (401, 212)
Screenshot: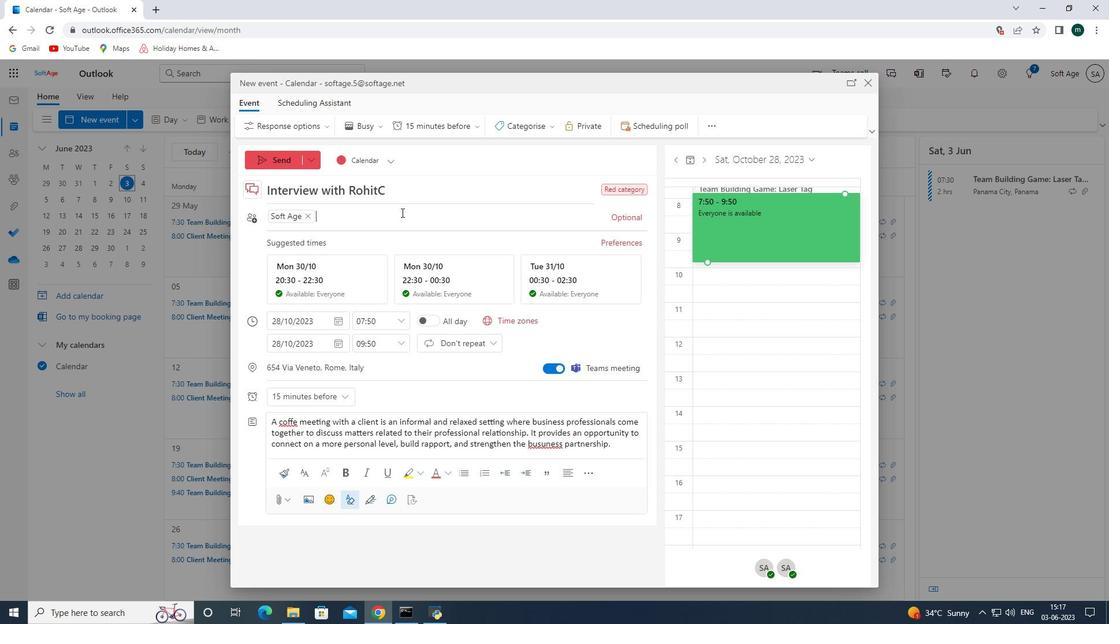 
Action: Key pressed softage.10<Key.shift><Key.shift><Key.shift><Key.shift><Key.shift>
Screenshot: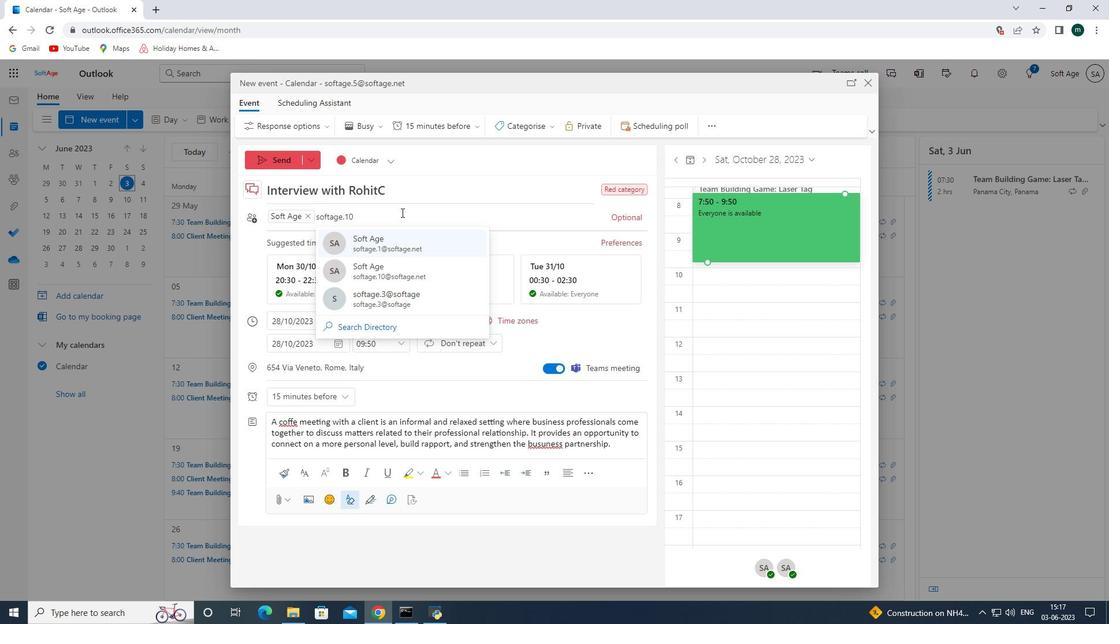 
Action: Mouse moved to (403, 265)
Screenshot: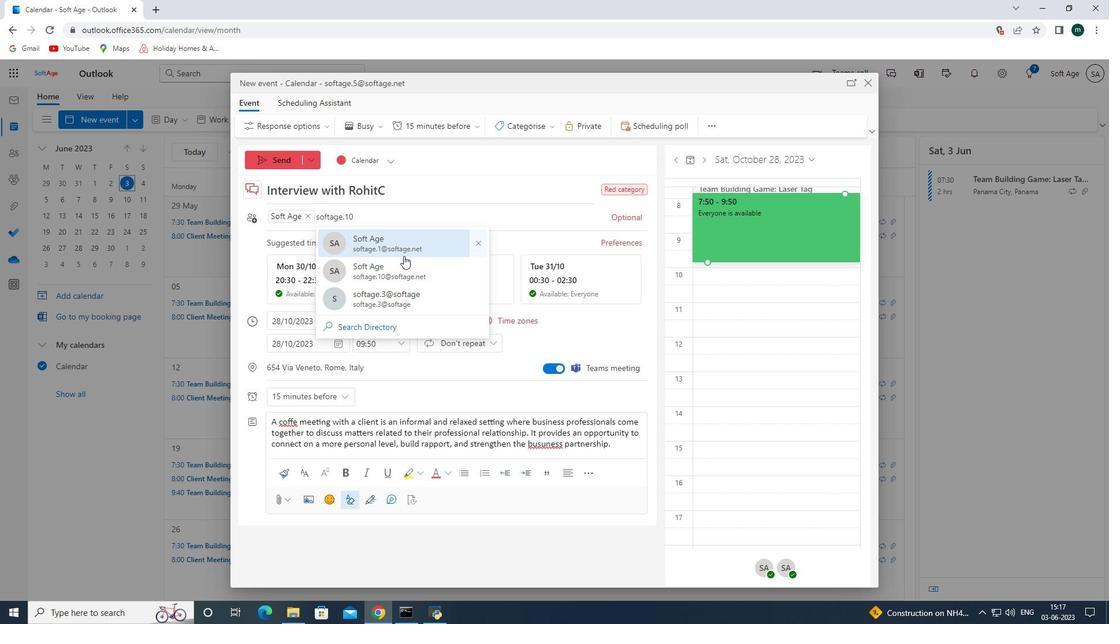 
Action: Mouse pressed left at (403, 265)
Screenshot: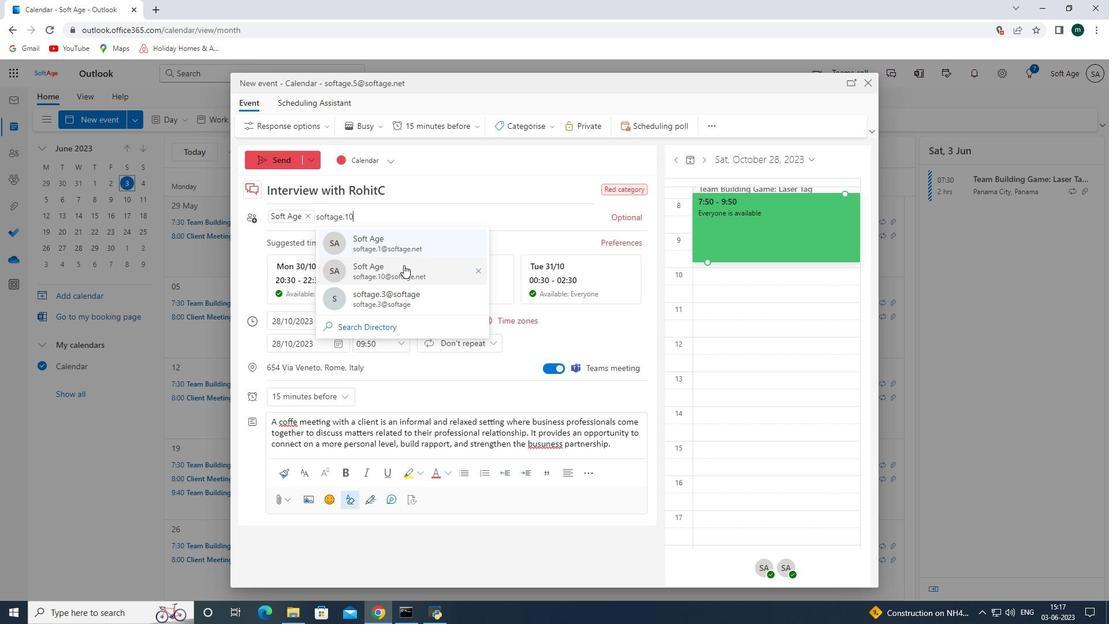 
Action: Mouse moved to (457, 124)
Screenshot: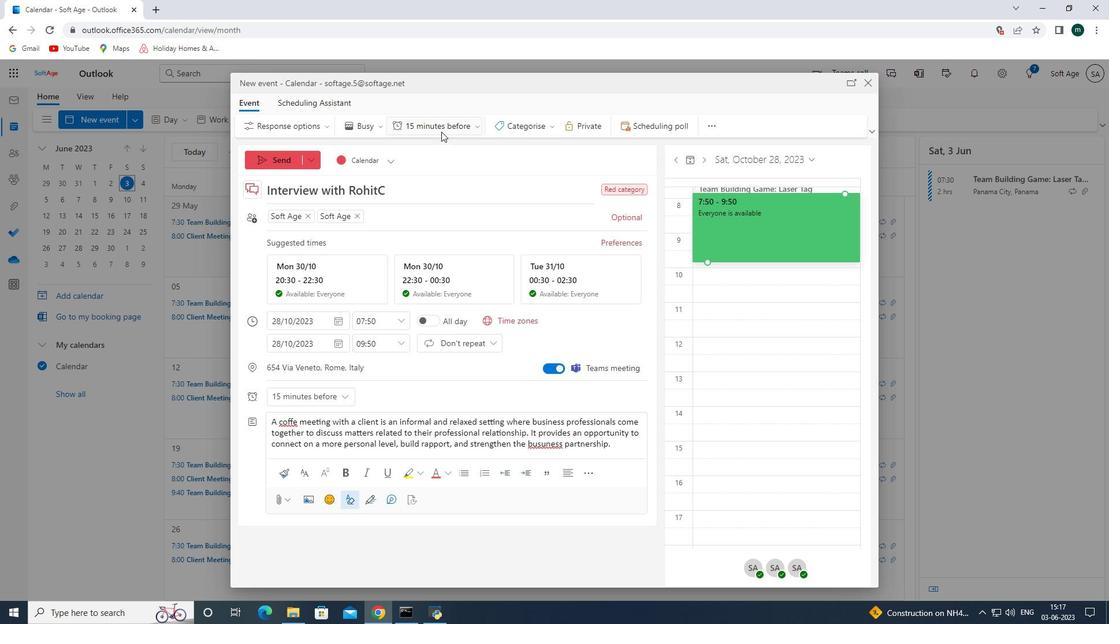 
Action: Mouse pressed left at (457, 124)
Screenshot: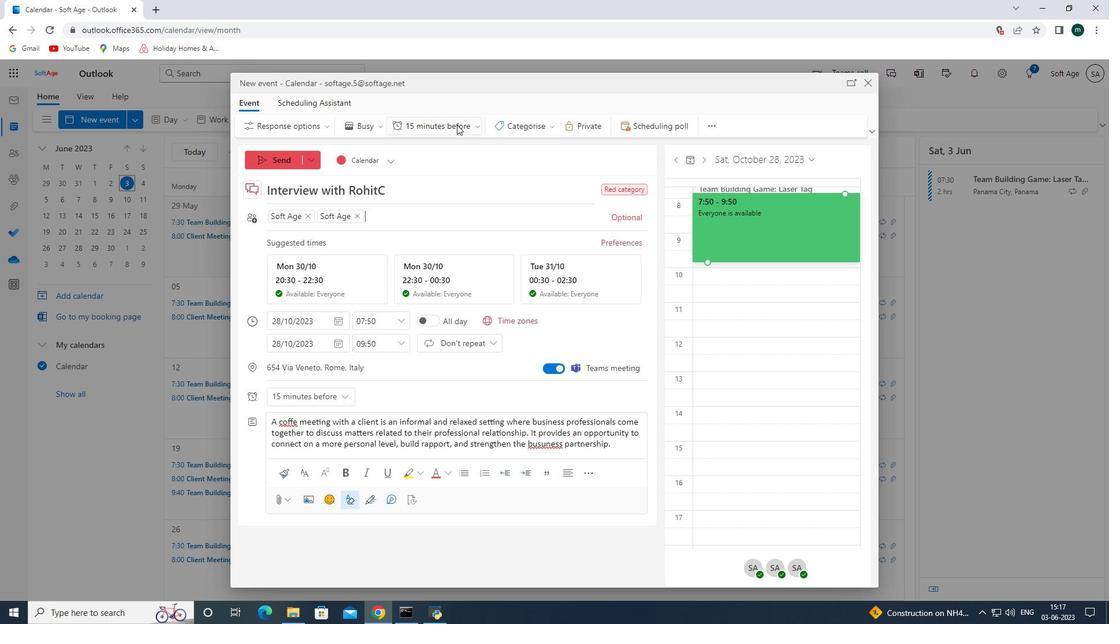 
Action: Mouse moved to (461, 253)
Screenshot: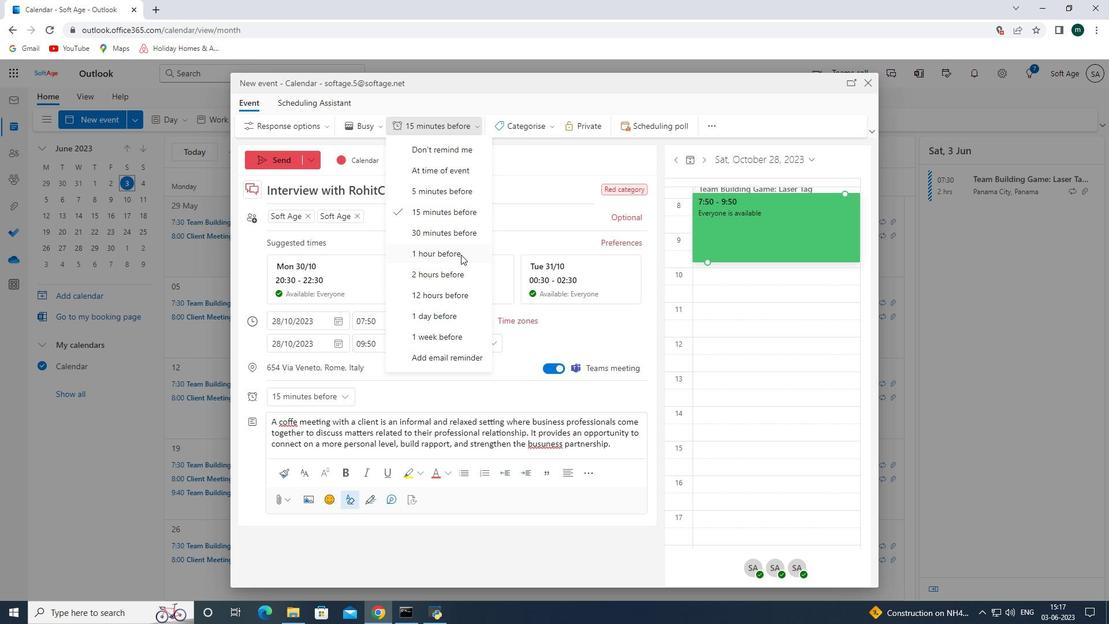 
Action: Mouse pressed left at (461, 253)
Screenshot: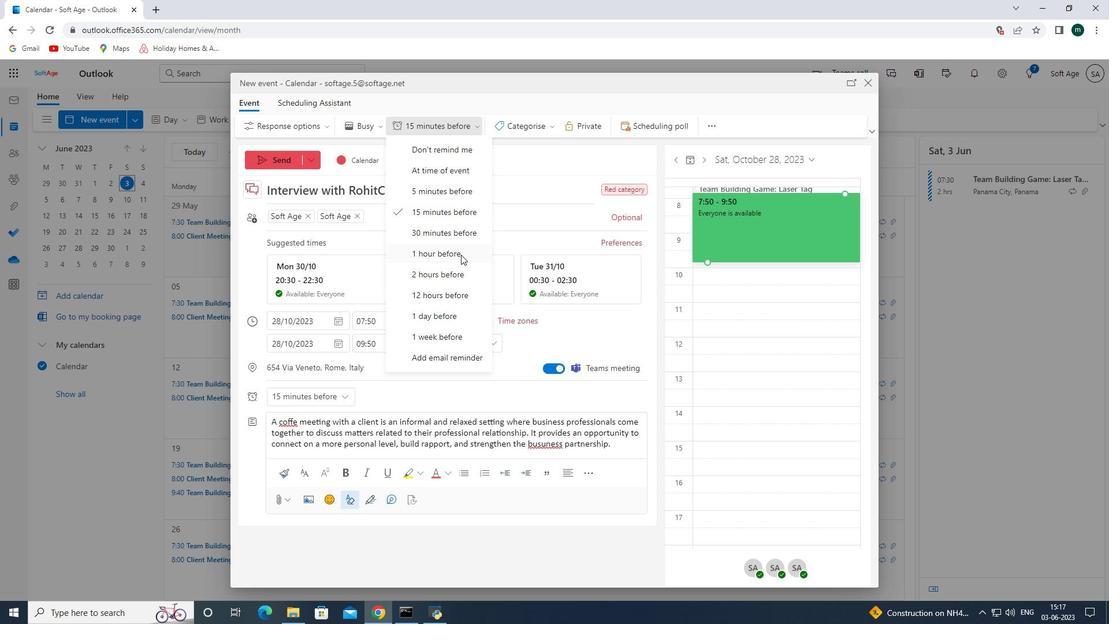 
Action: Mouse moved to (291, 161)
Screenshot: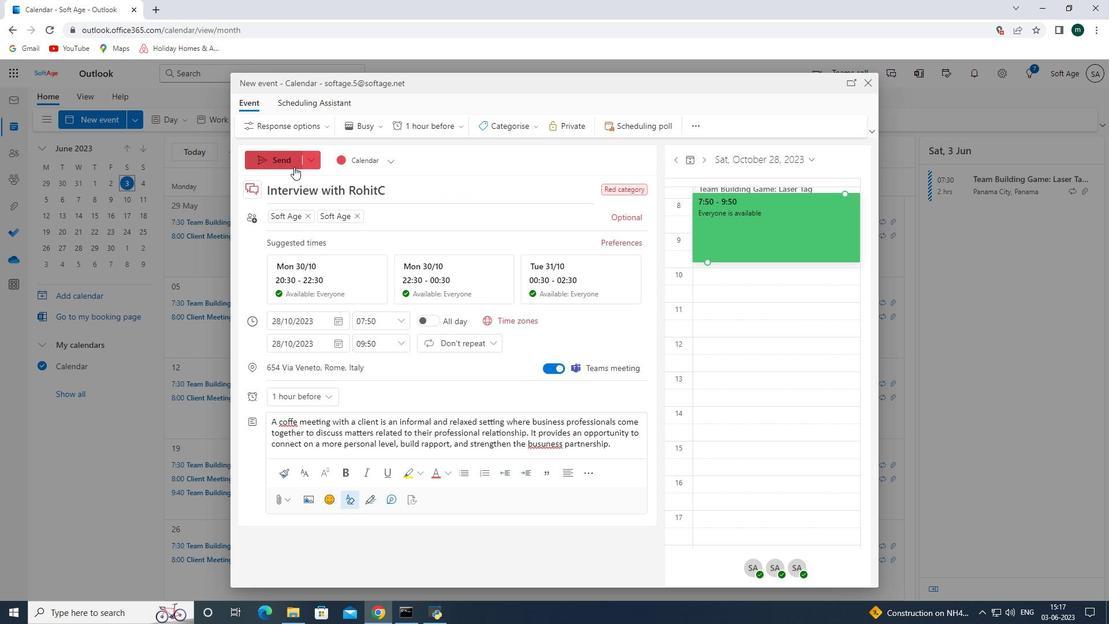 
Action: Mouse pressed left at (291, 161)
Screenshot: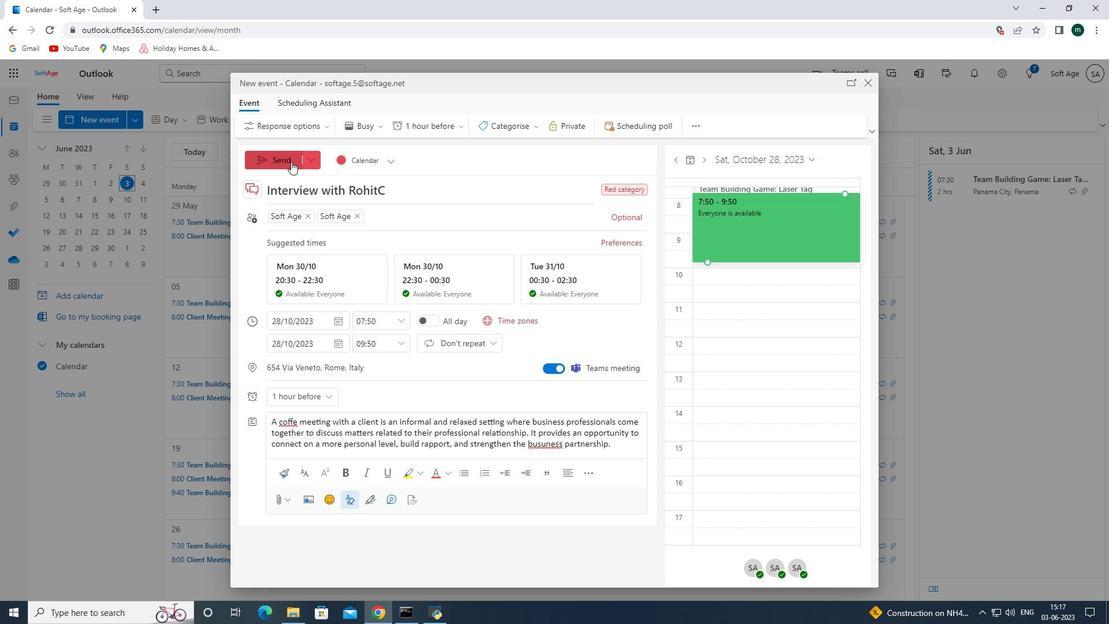 
Action: Mouse moved to (364, 241)
Screenshot: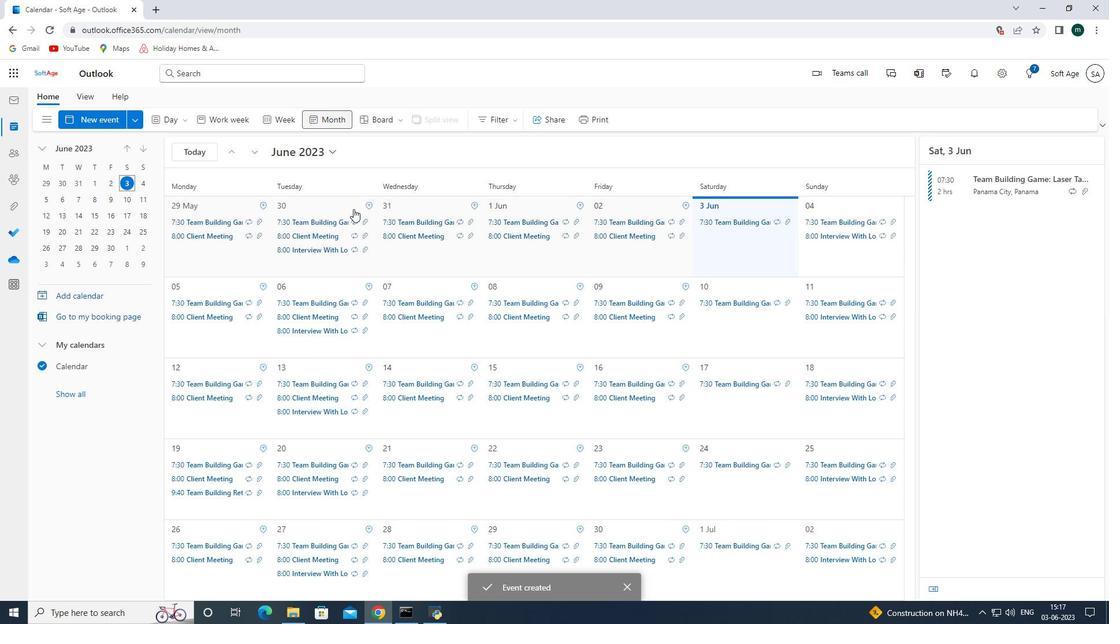 
